 Task: Create a due date automation trigger when advanced on, the moment a card is due add fields without custom field "Resume" set to a number greater or equal to 1 and greater or equal to 10.
Action: Mouse moved to (1205, 357)
Screenshot: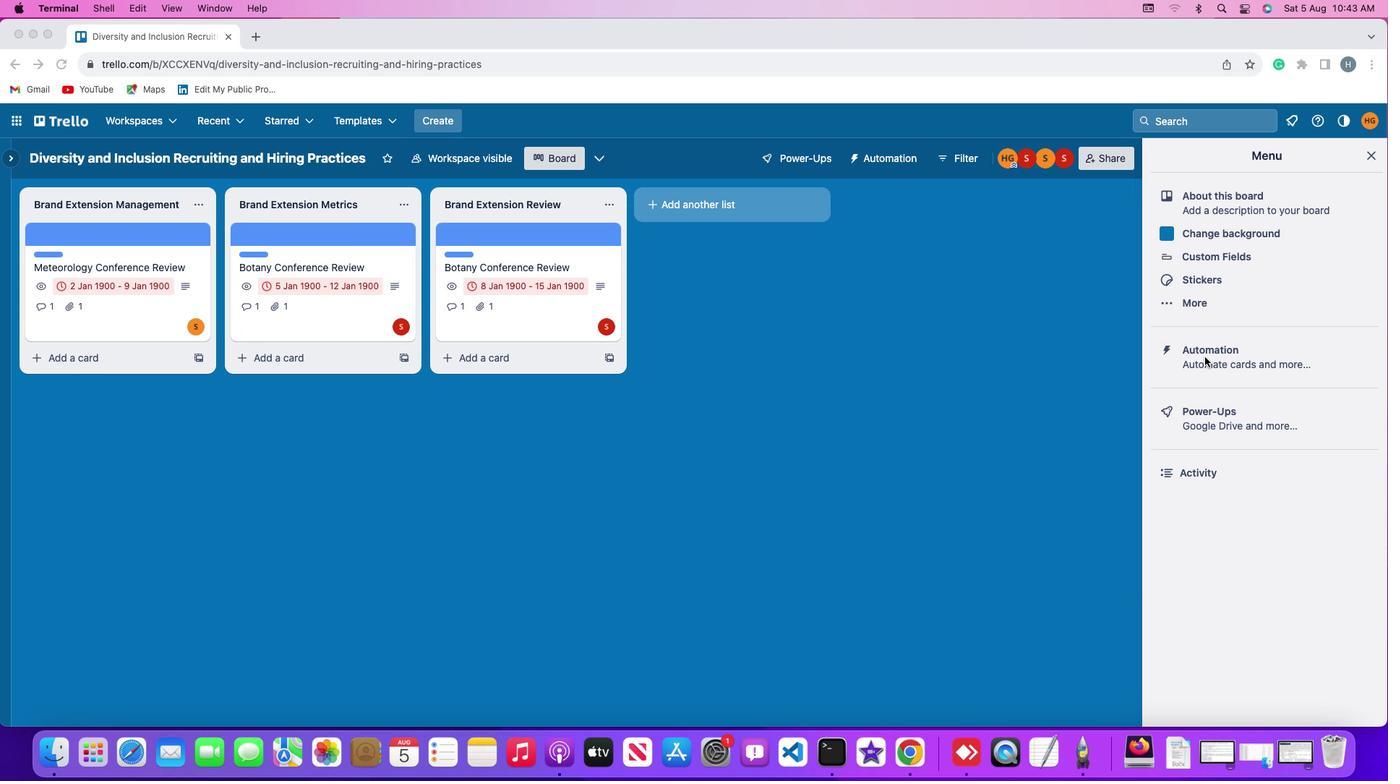 
Action: Mouse pressed left at (1205, 357)
Screenshot: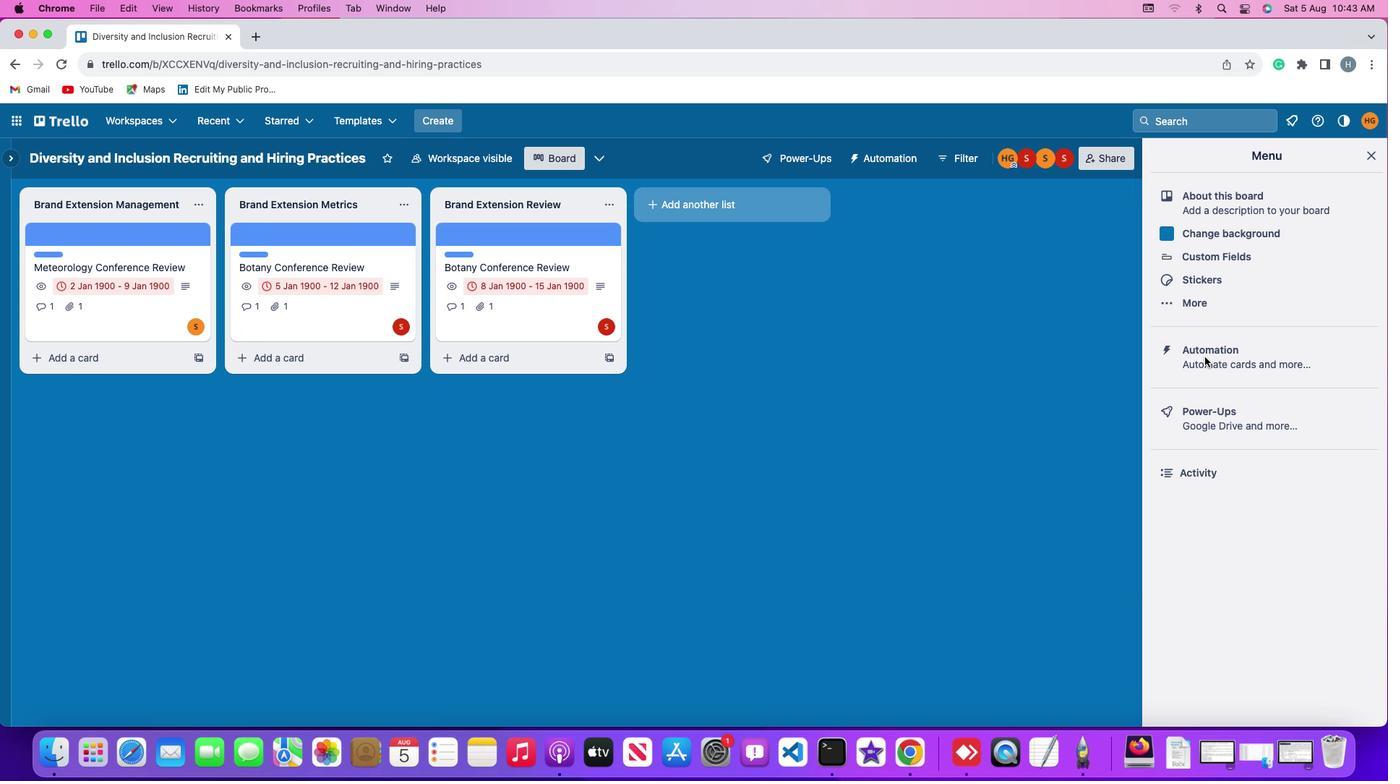 
Action: Mouse pressed left at (1205, 357)
Screenshot: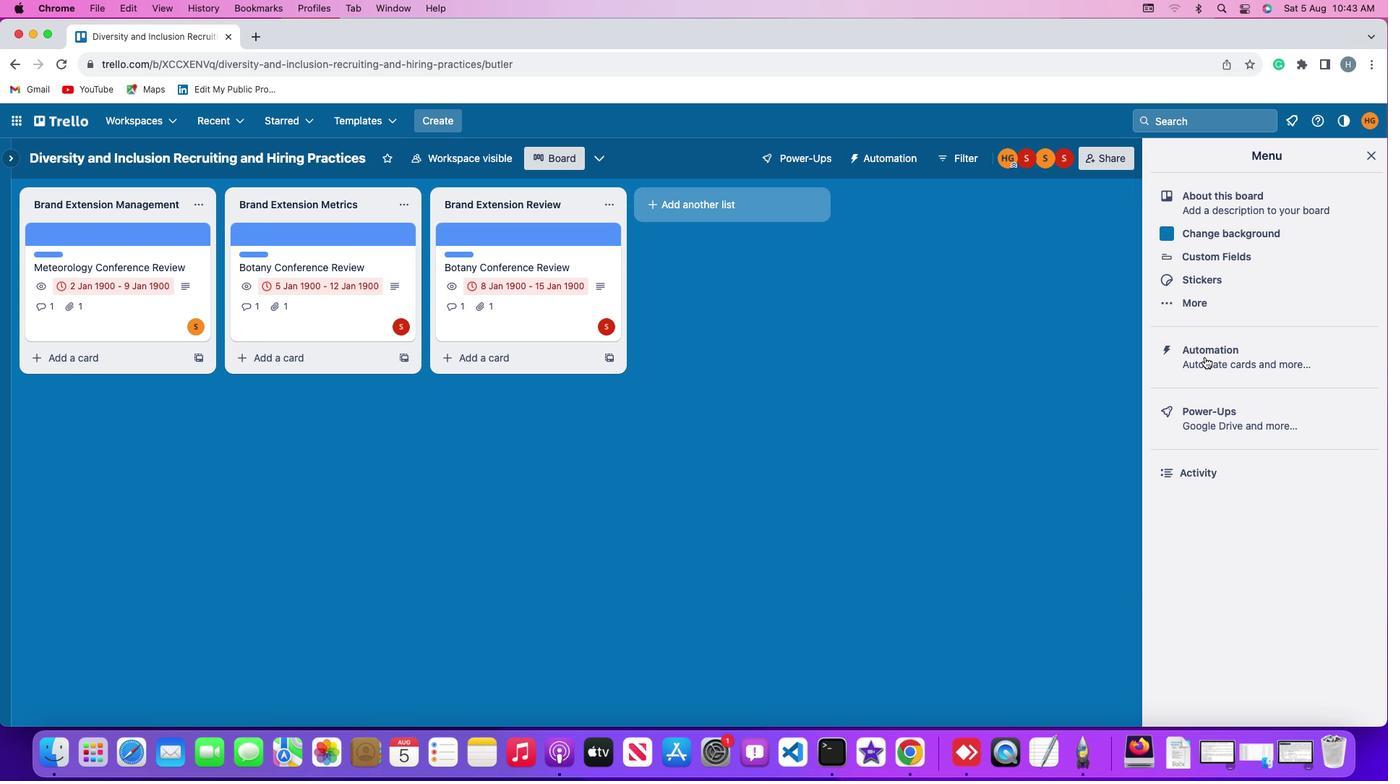 
Action: Mouse moved to (91, 341)
Screenshot: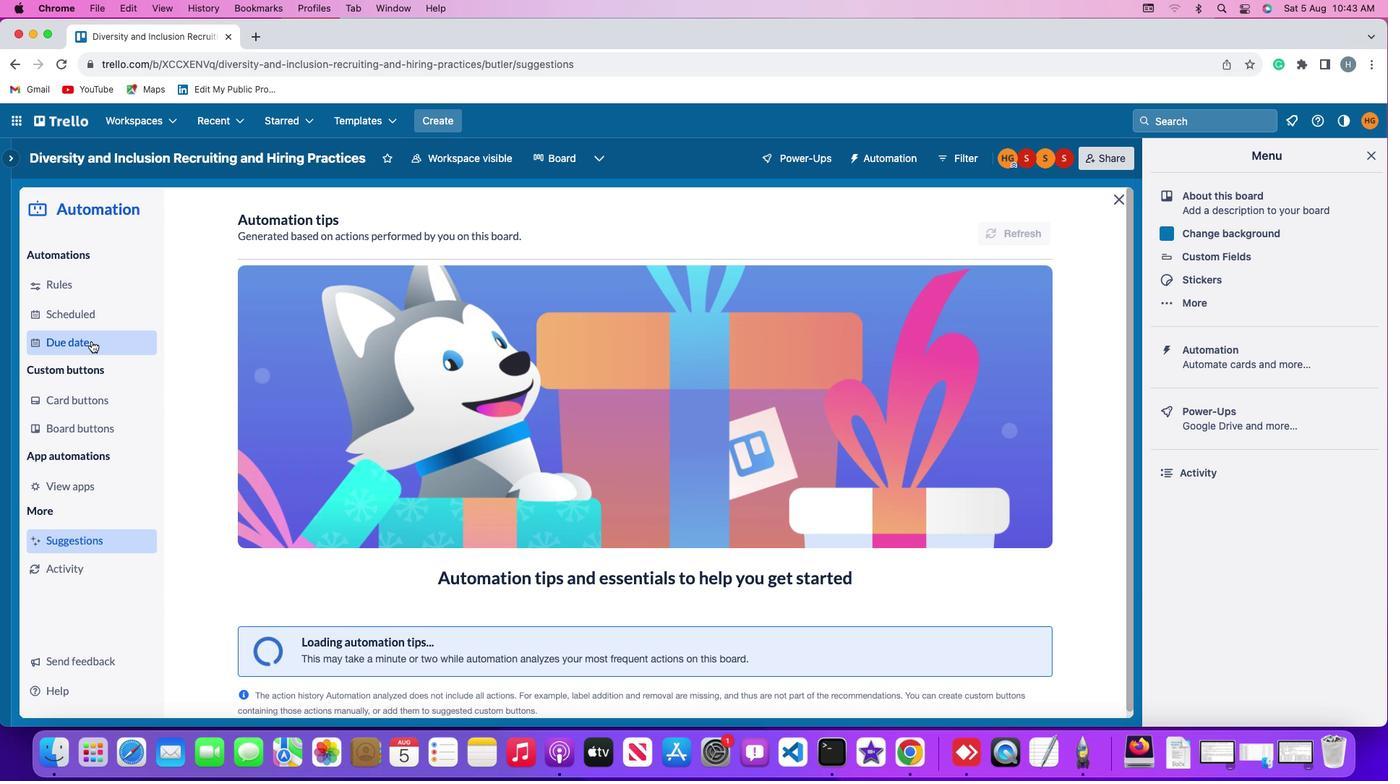 
Action: Mouse pressed left at (91, 341)
Screenshot: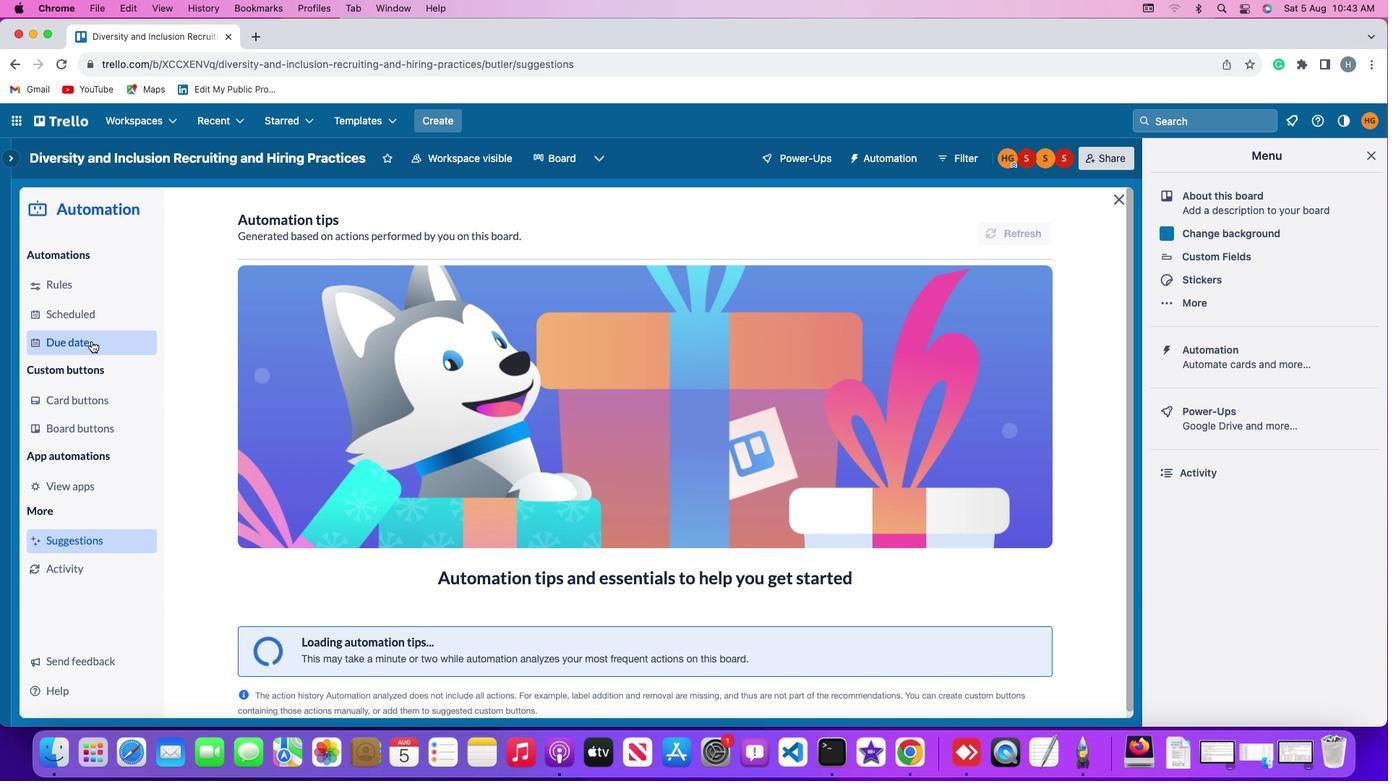 
Action: Mouse moved to (959, 222)
Screenshot: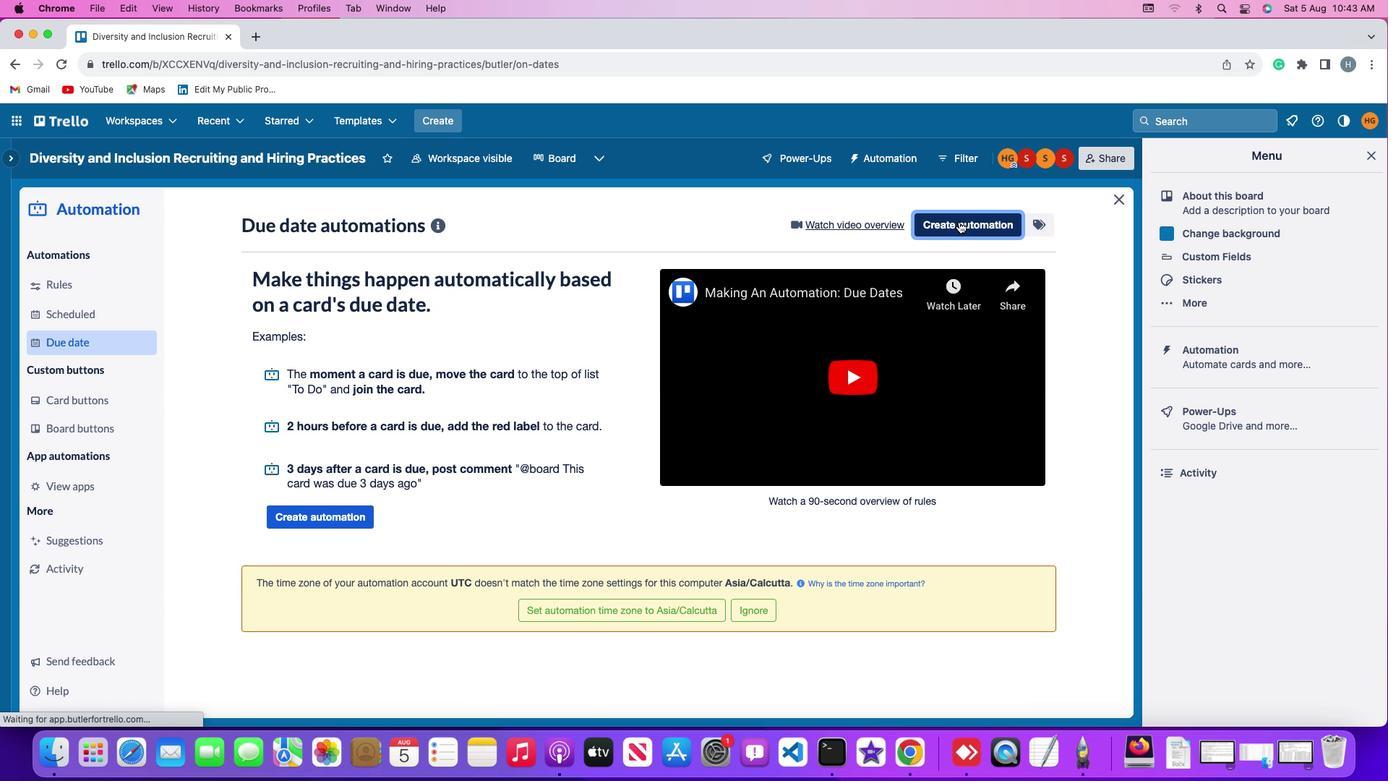 
Action: Mouse pressed left at (959, 222)
Screenshot: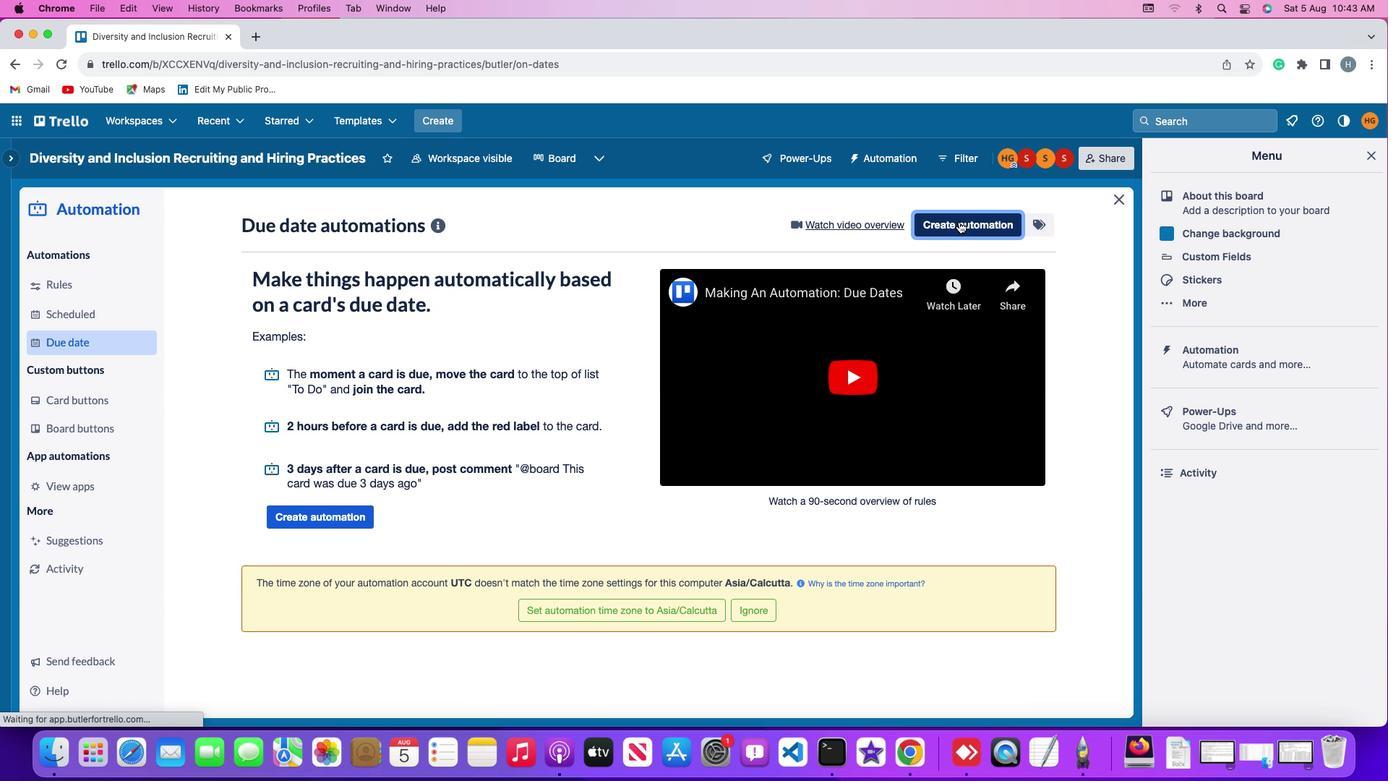 
Action: Mouse moved to (658, 361)
Screenshot: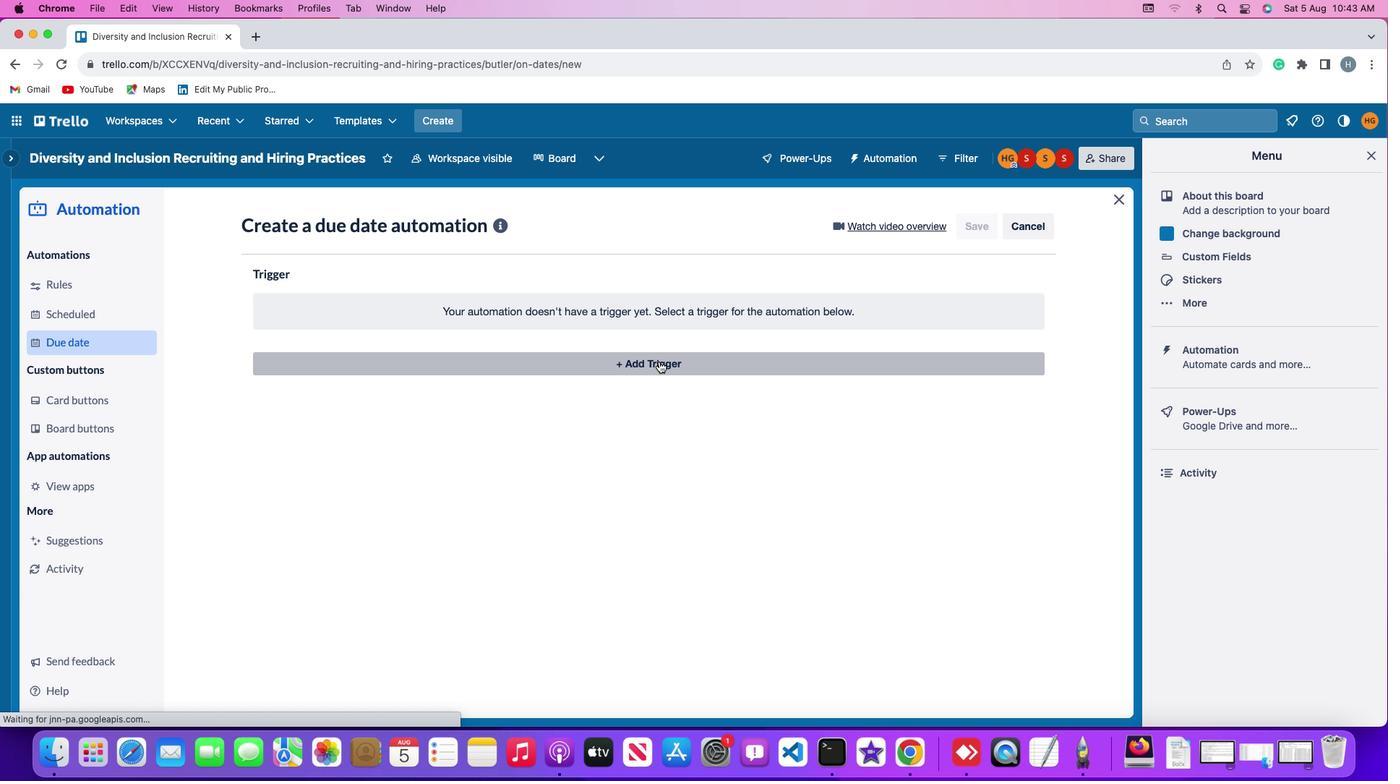 
Action: Mouse pressed left at (658, 361)
Screenshot: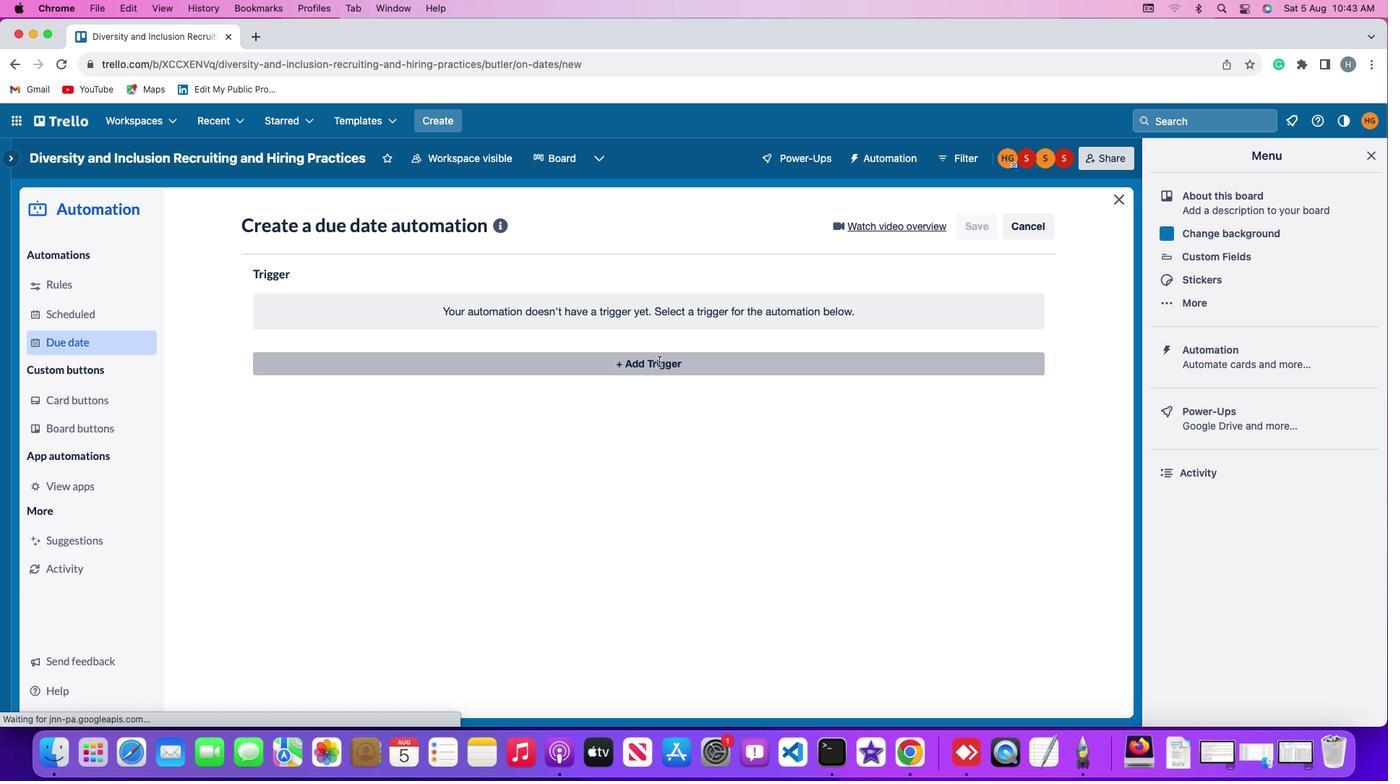 
Action: Mouse moved to (384, 536)
Screenshot: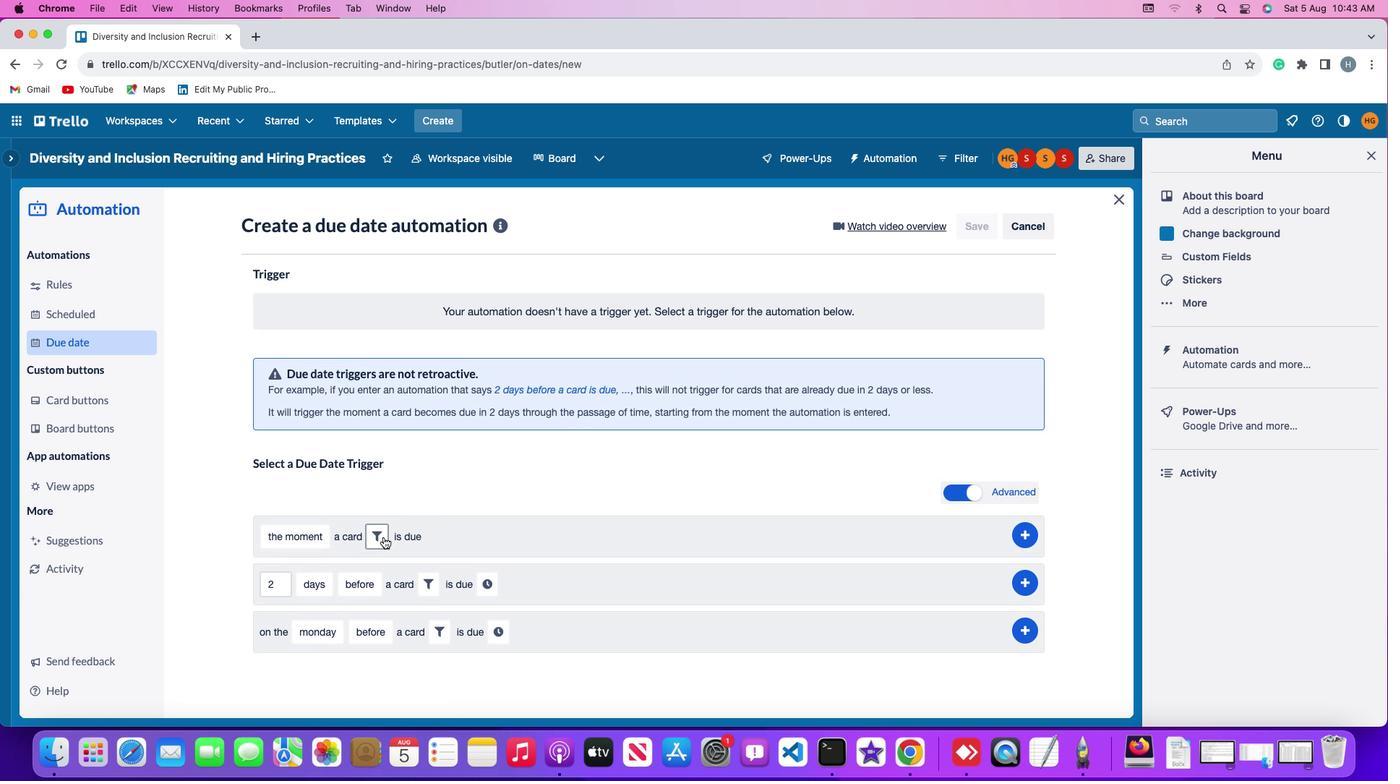 
Action: Mouse pressed left at (384, 536)
Screenshot: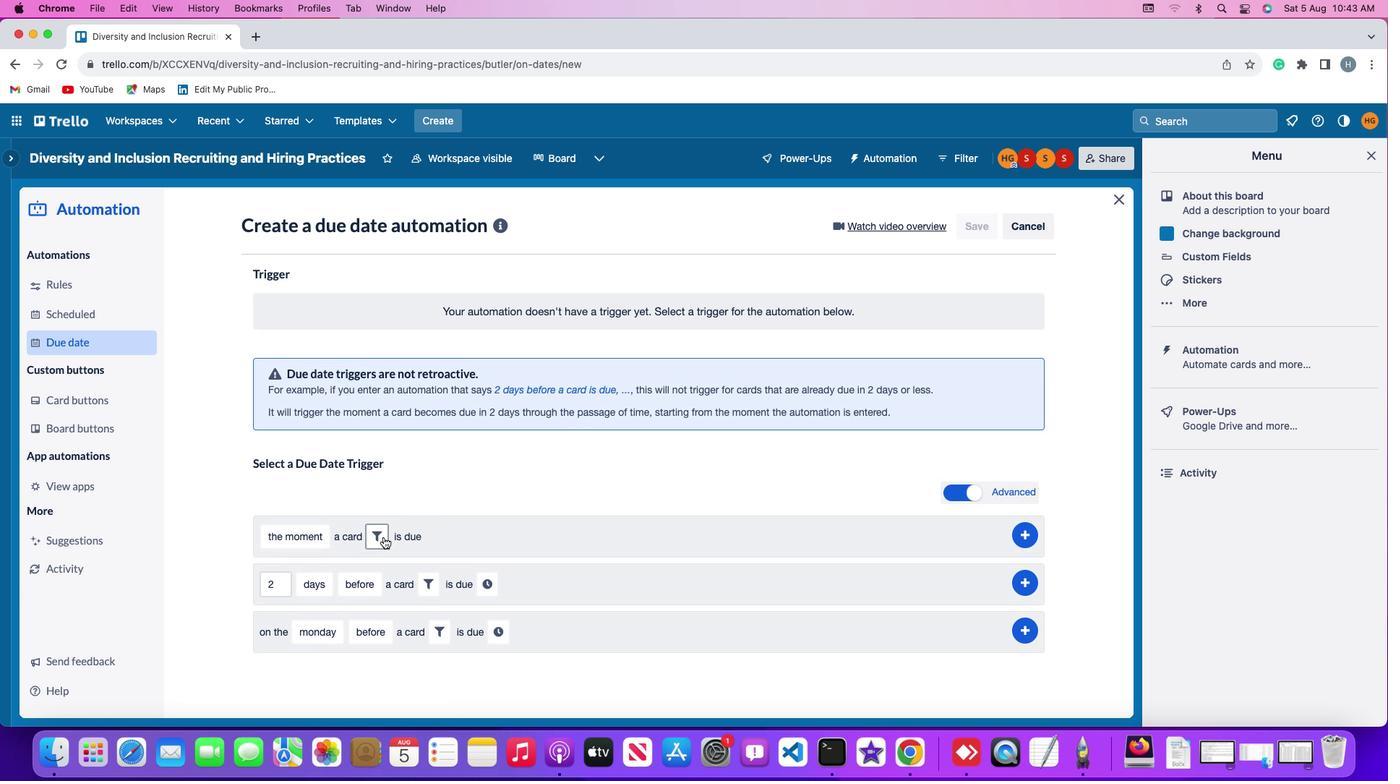 
Action: Mouse moved to (603, 581)
Screenshot: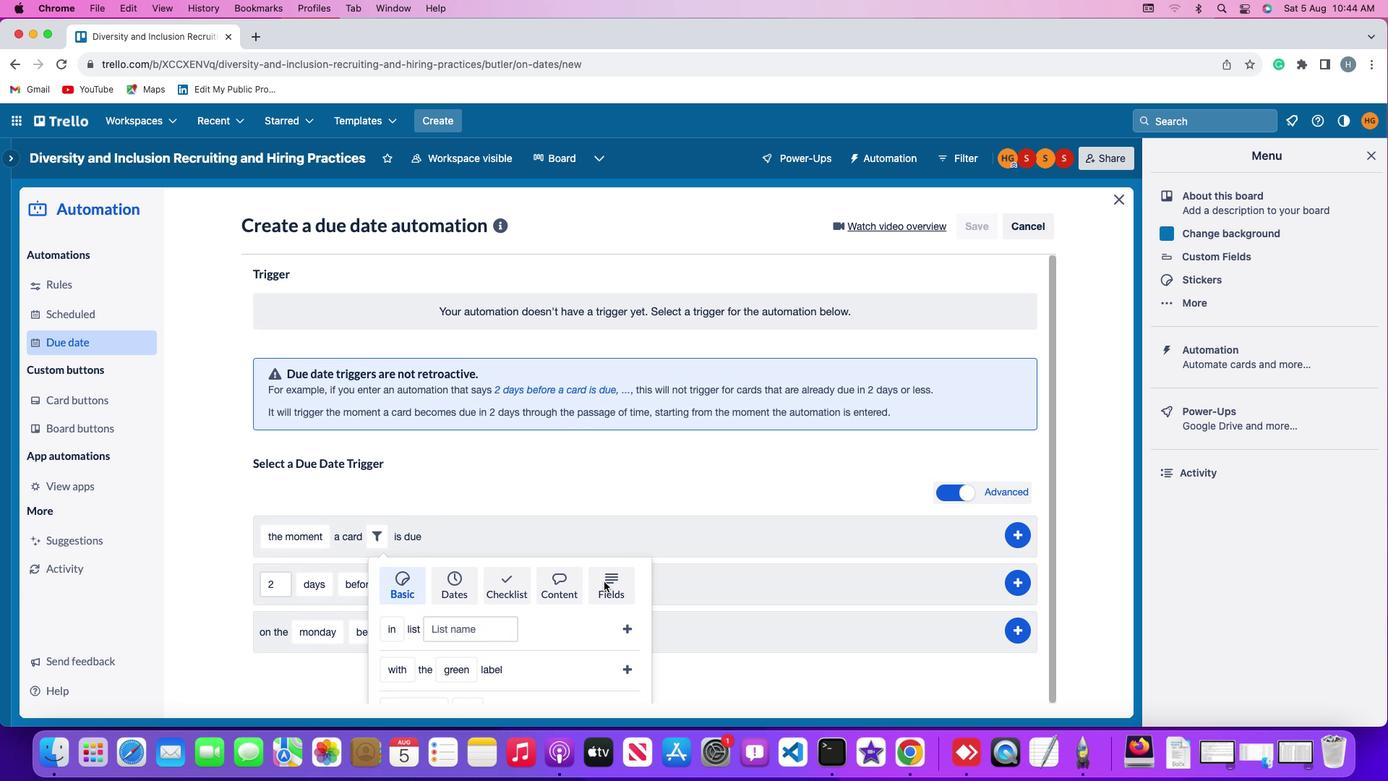 
Action: Mouse pressed left at (603, 581)
Screenshot: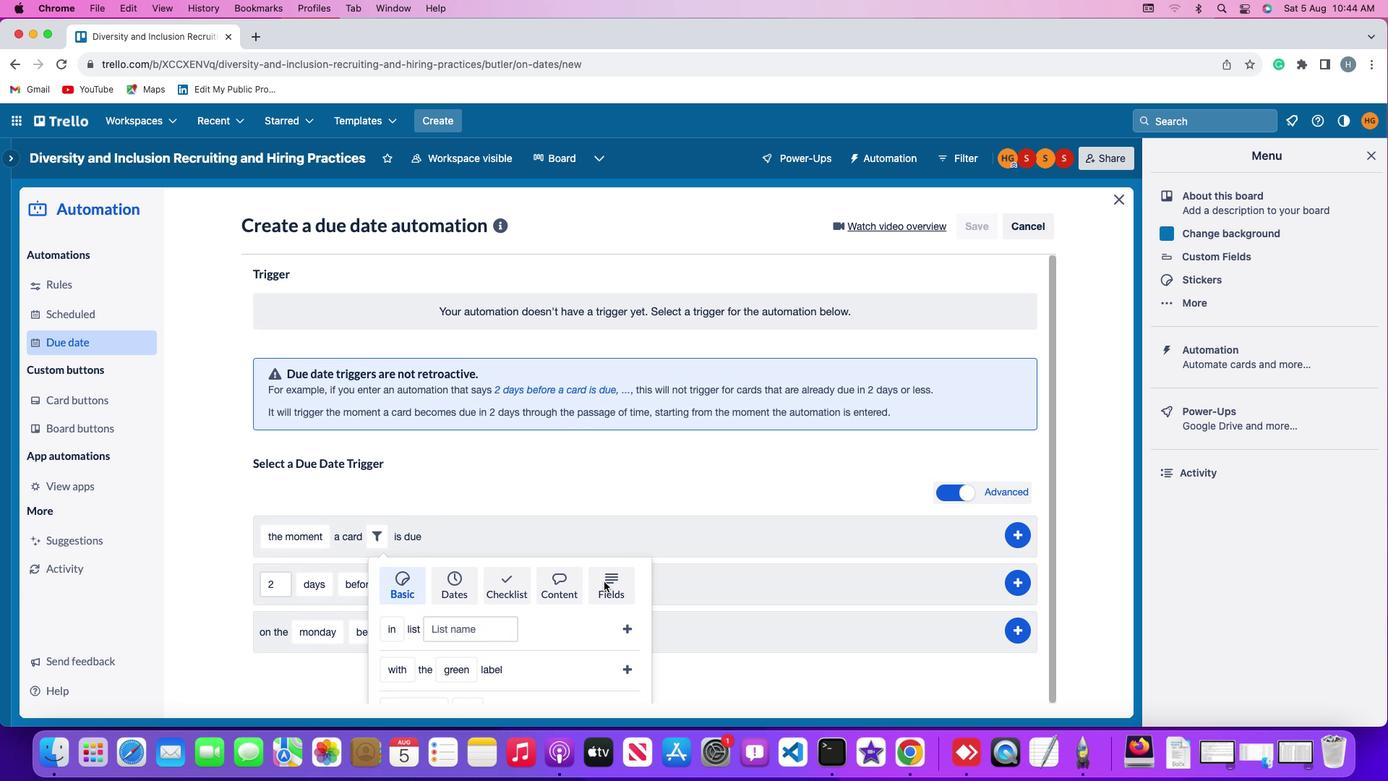 
Action: Mouse moved to (603, 581)
Screenshot: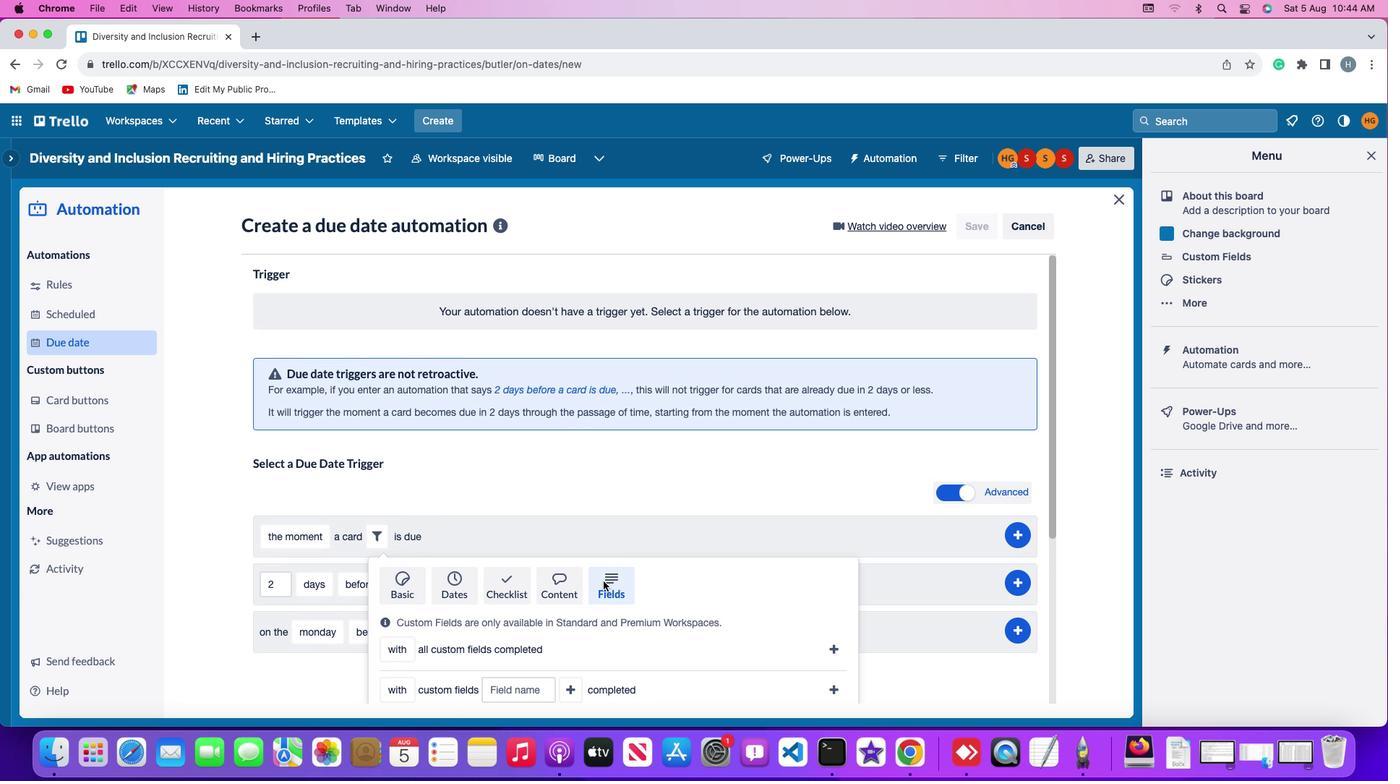 
Action: Mouse scrolled (603, 581) with delta (0, 0)
Screenshot: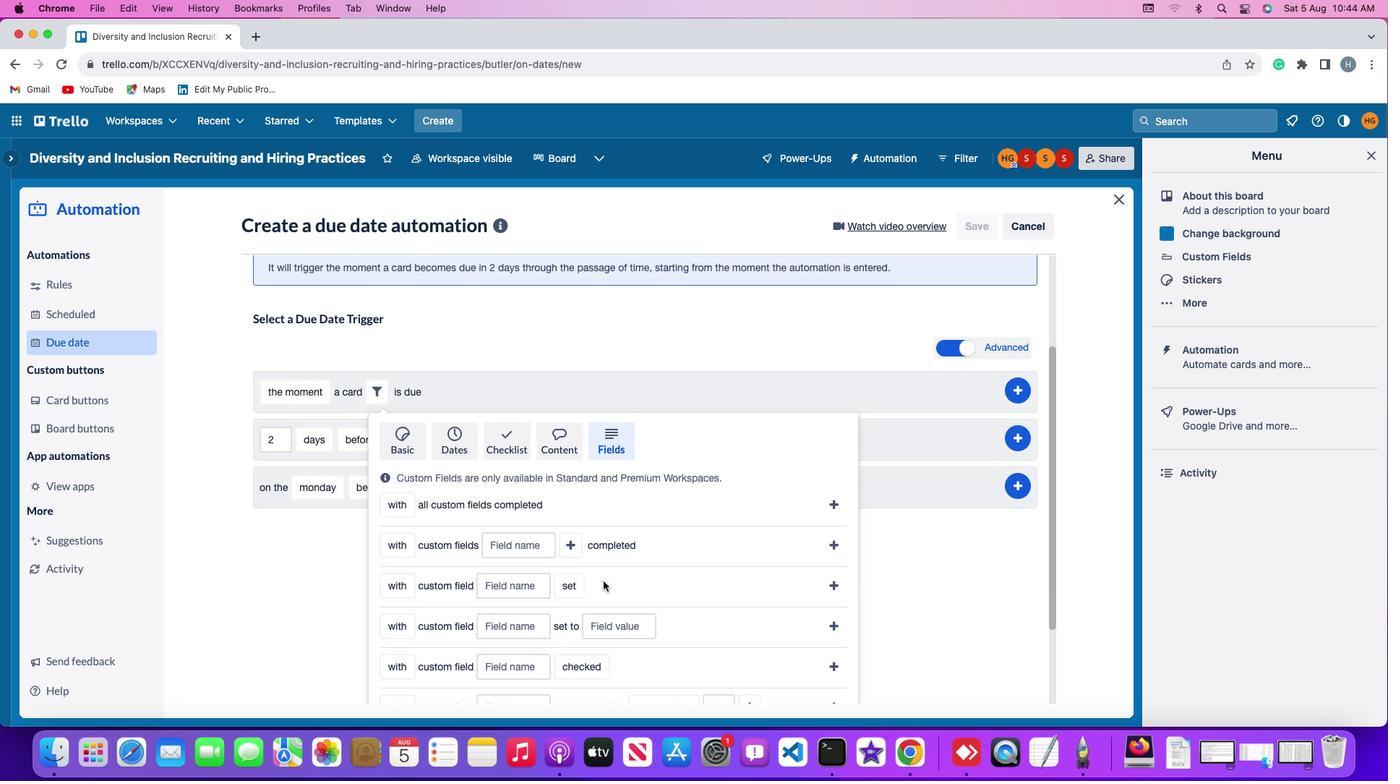 
Action: Mouse scrolled (603, 581) with delta (0, 0)
Screenshot: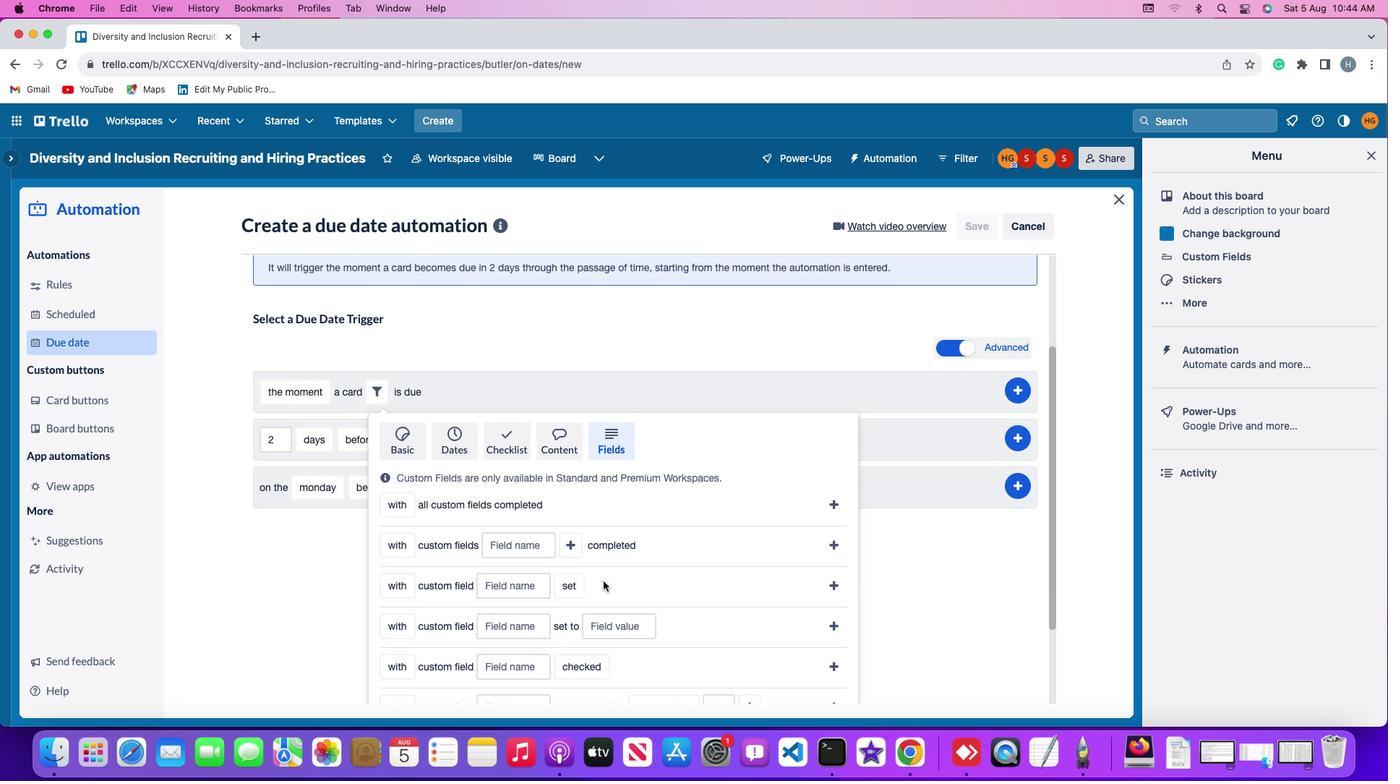 
Action: Mouse scrolled (603, 581) with delta (0, -2)
Screenshot: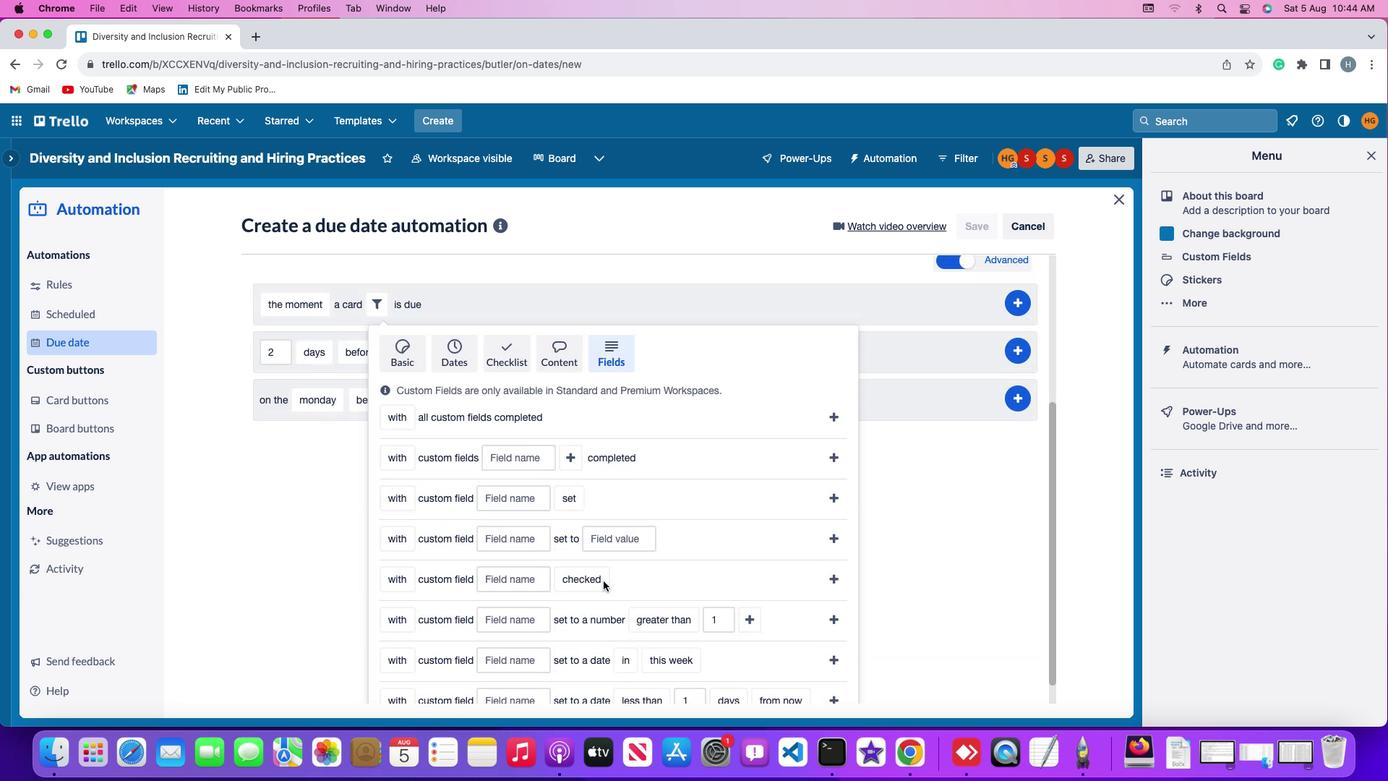 
Action: Mouse scrolled (603, 581) with delta (0, -3)
Screenshot: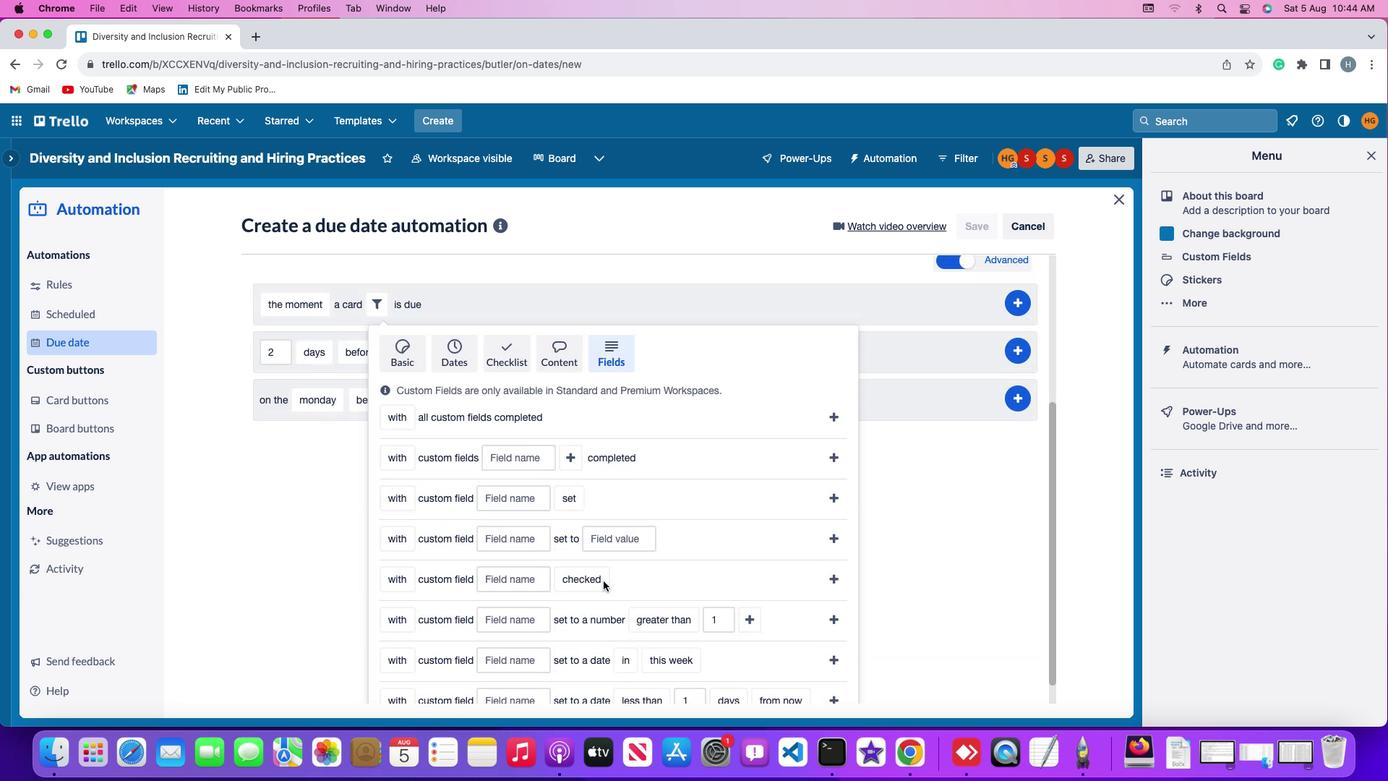 
Action: Mouse scrolled (603, 581) with delta (0, -4)
Screenshot: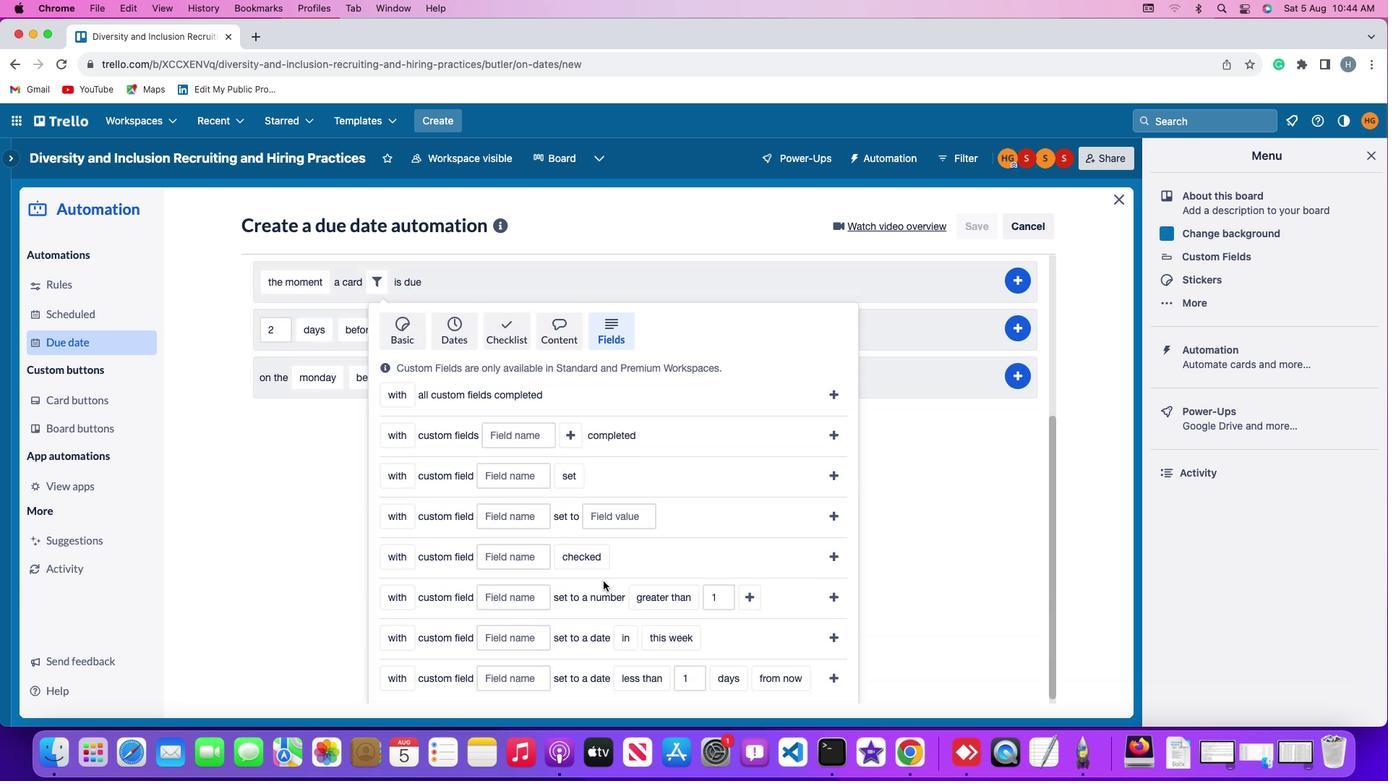 
Action: Mouse scrolled (603, 581) with delta (0, 0)
Screenshot: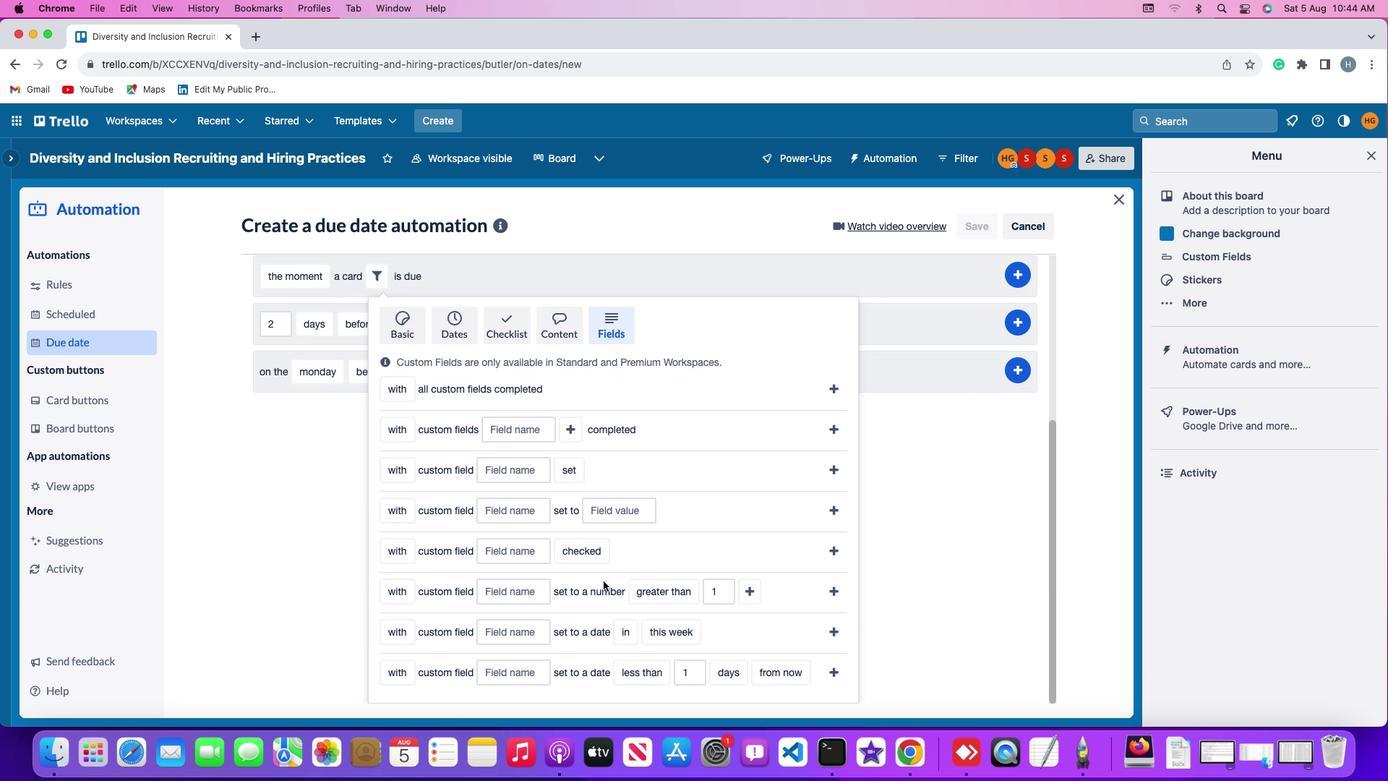 
Action: Mouse scrolled (603, 581) with delta (0, 0)
Screenshot: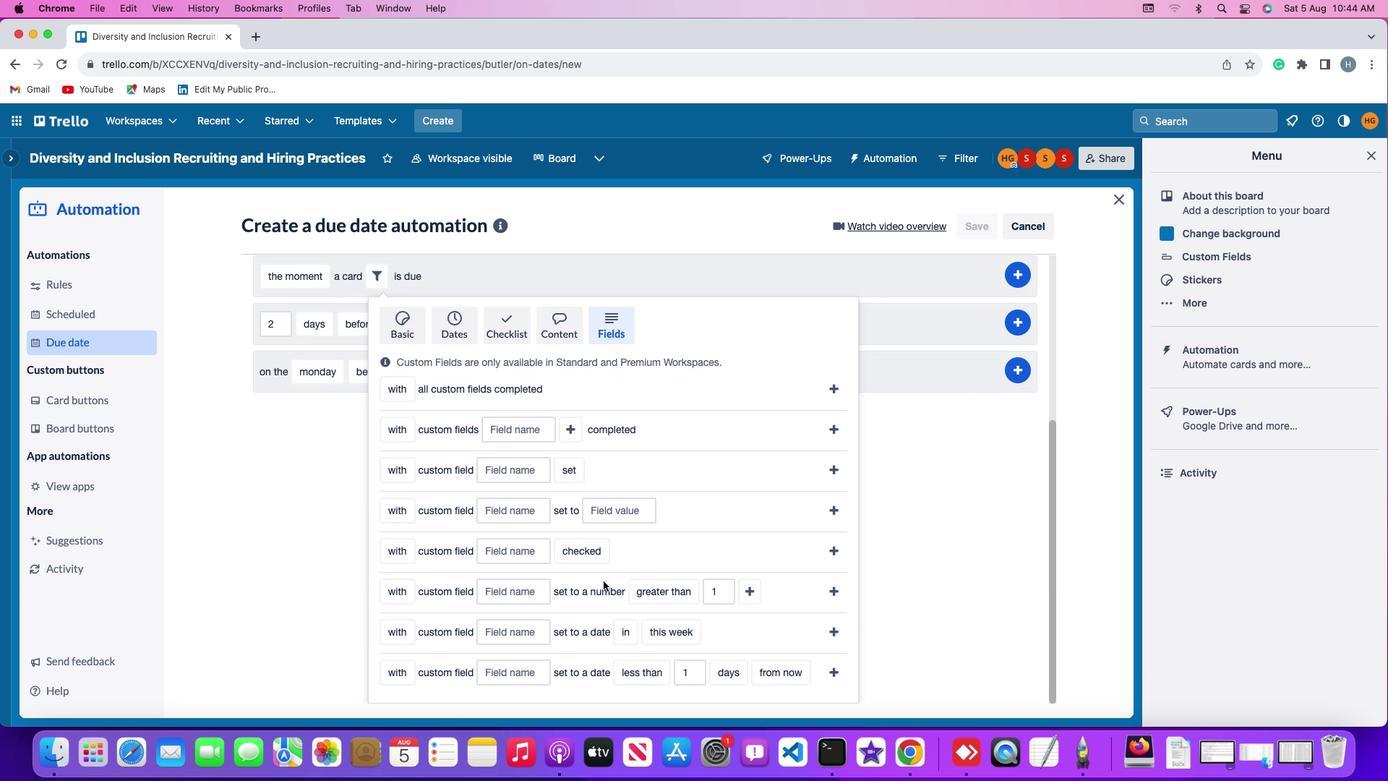 
Action: Mouse scrolled (603, 581) with delta (0, -2)
Screenshot: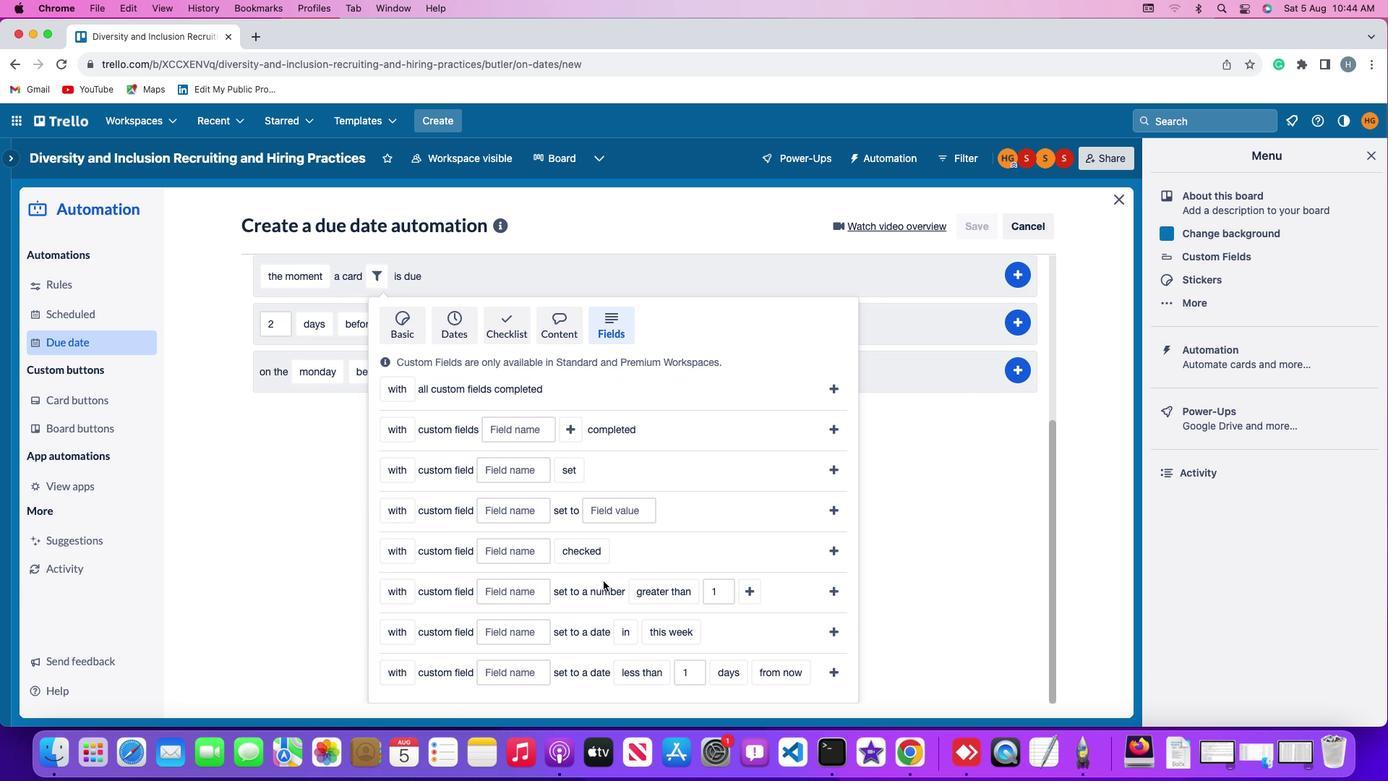 
Action: Mouse scrolled (603, 581) with delta (0, -3)
Screenshot: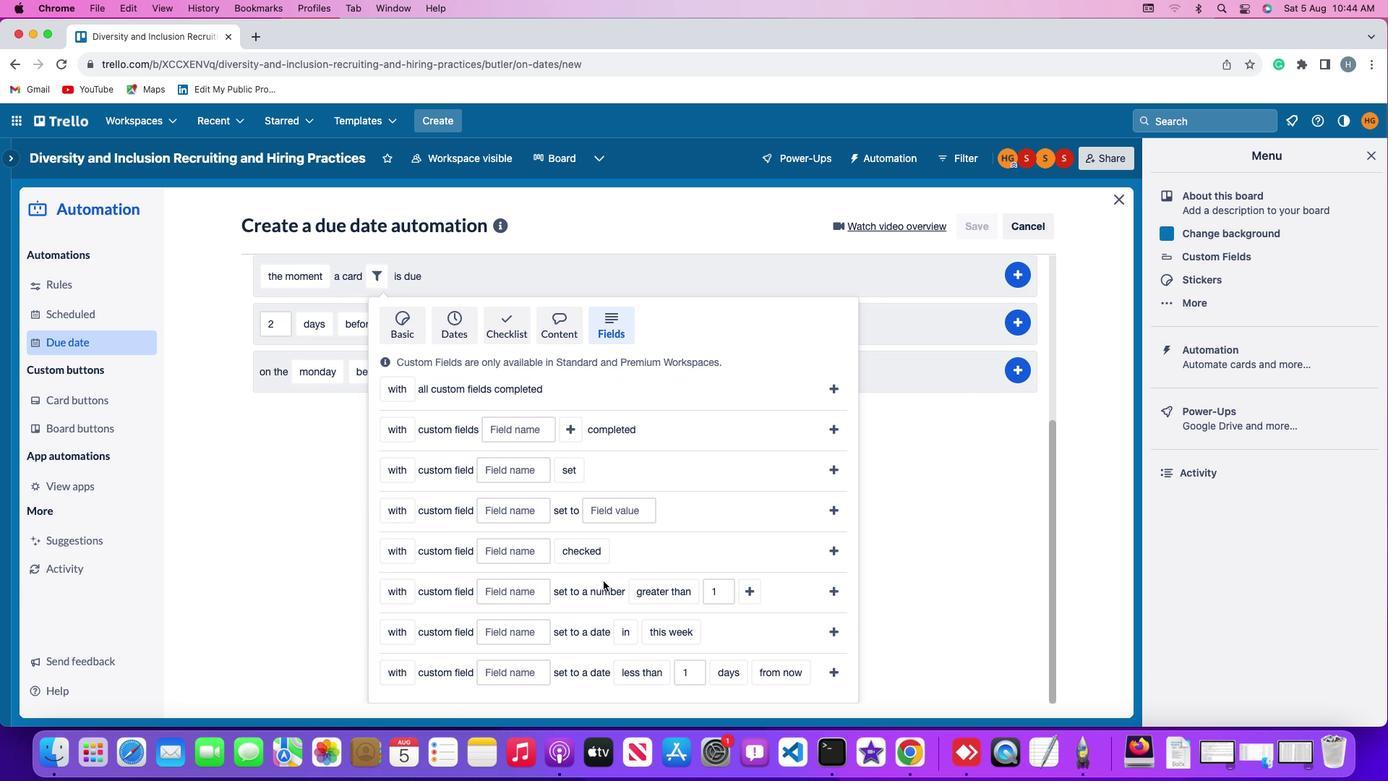 
Action: Mouse moved to (402, 590)
Screenshot: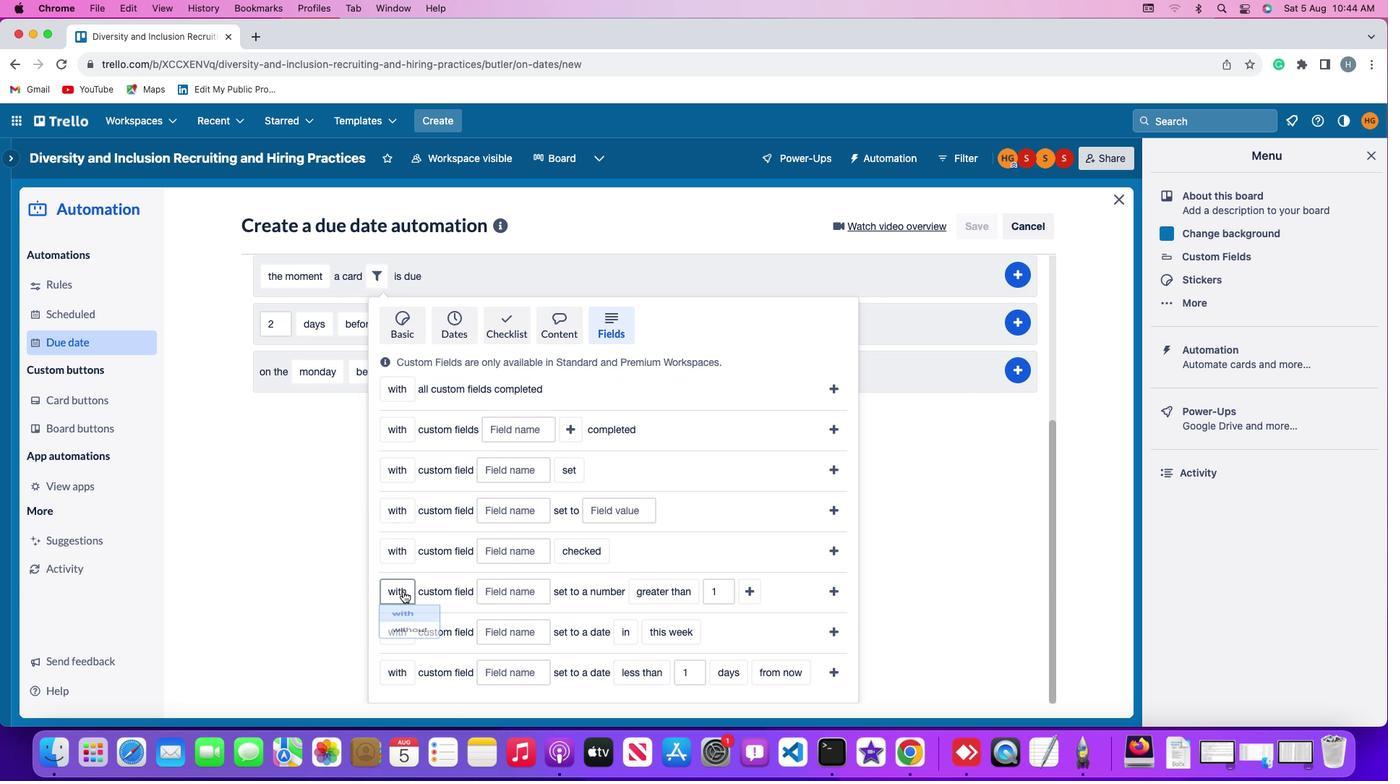 
Action: Mouse pressed left at (402, 590)
Screenshot: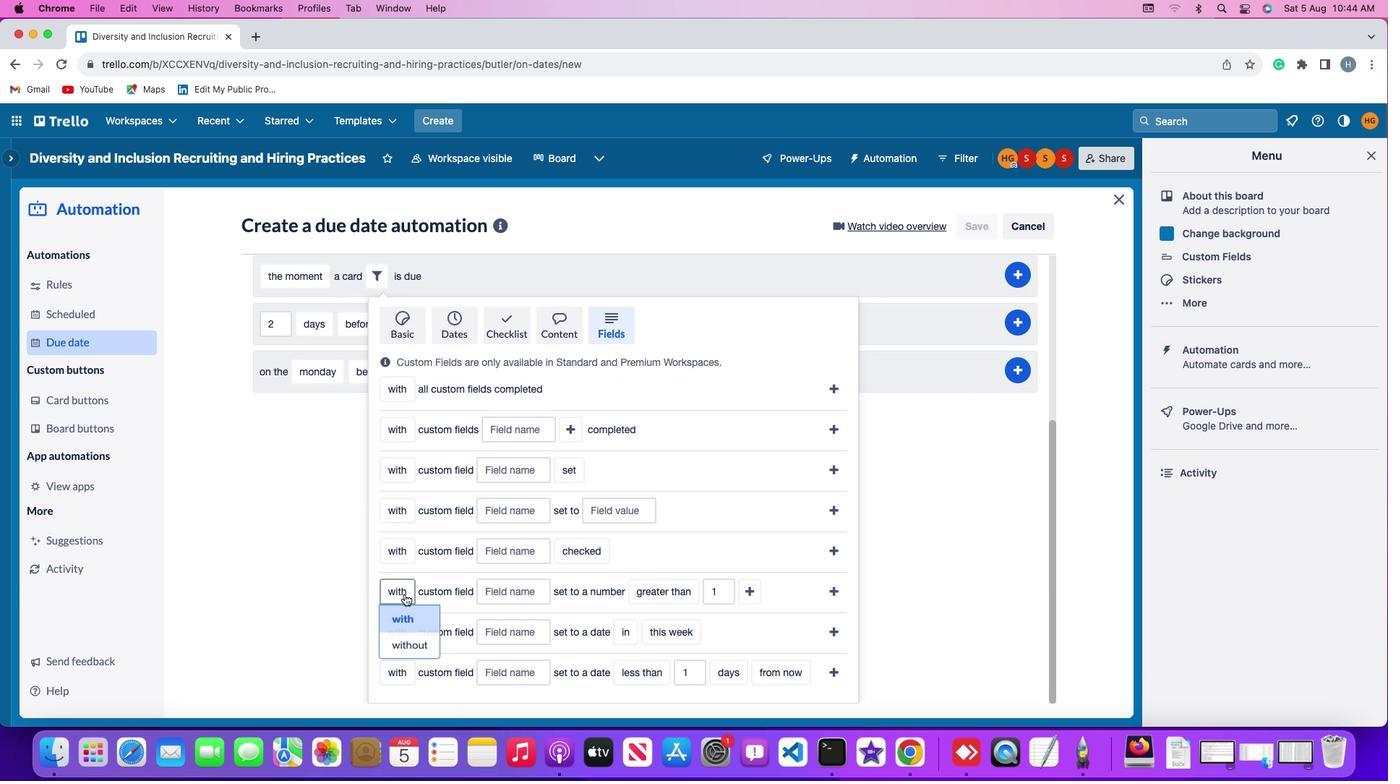 
Action: Mouse moved to (410, 647)
Screenshot: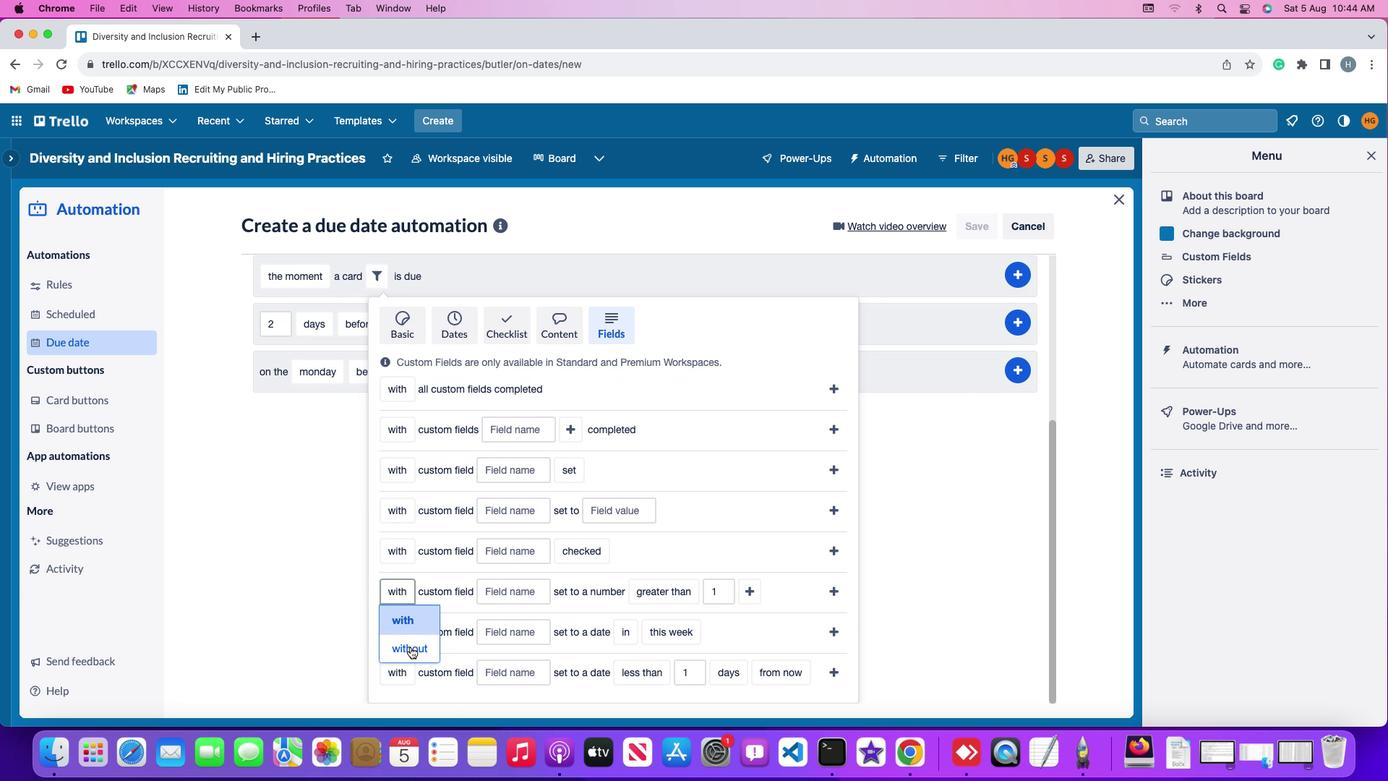 
Action: Mouse pressed left at (410, 647)
Screenshot: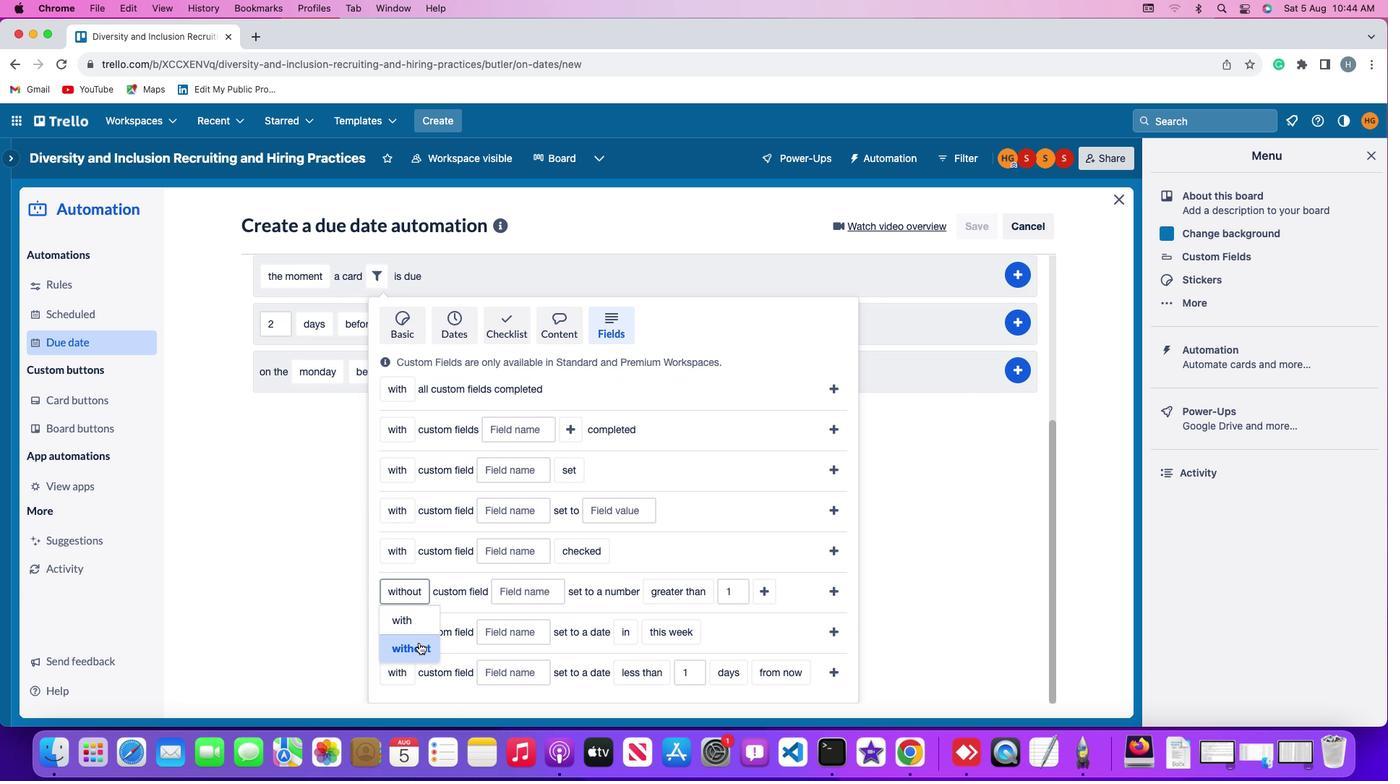 
Action: Mouse moved to (519, 595)
Screenshot: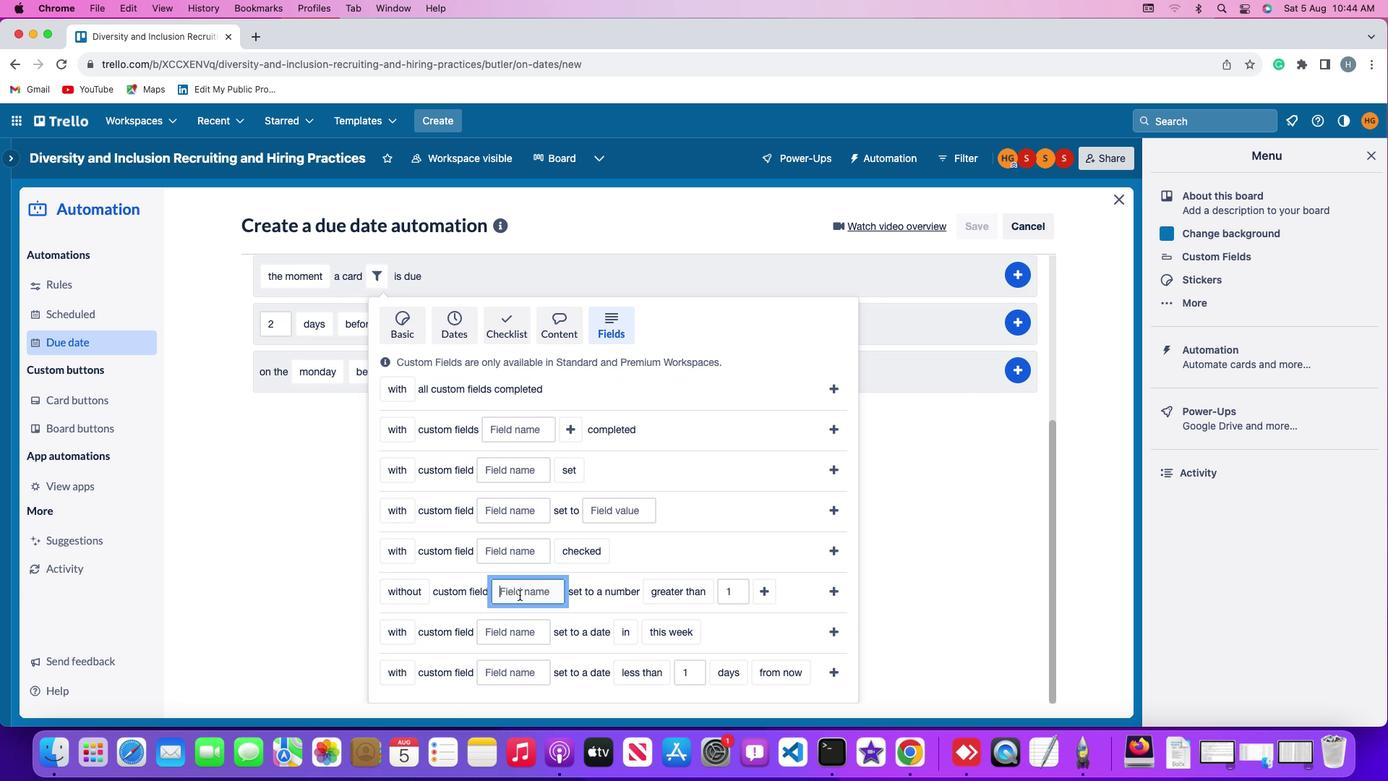 
Action: Mouse pressed left at (519, 595)
Screenshot: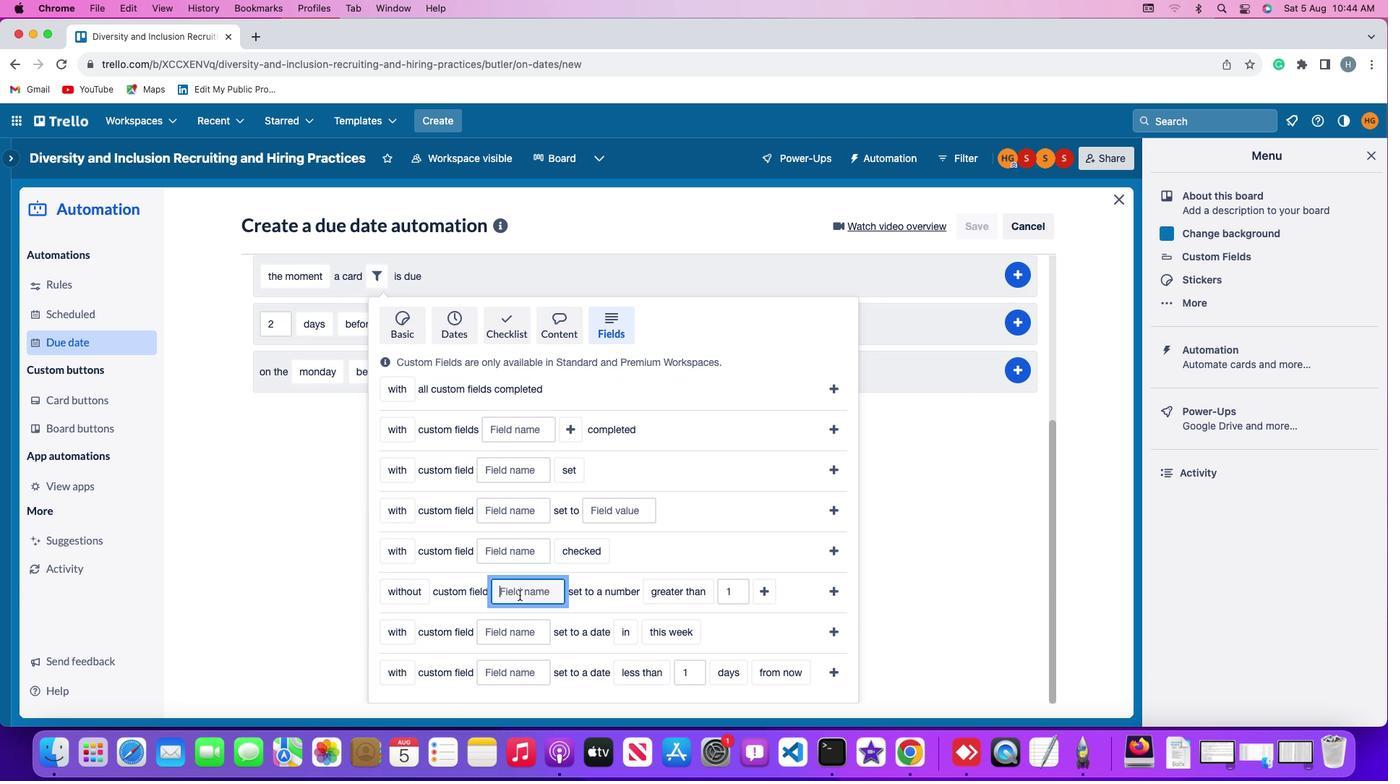 
Action: Mouse moved to (520, 594)
Screenshot: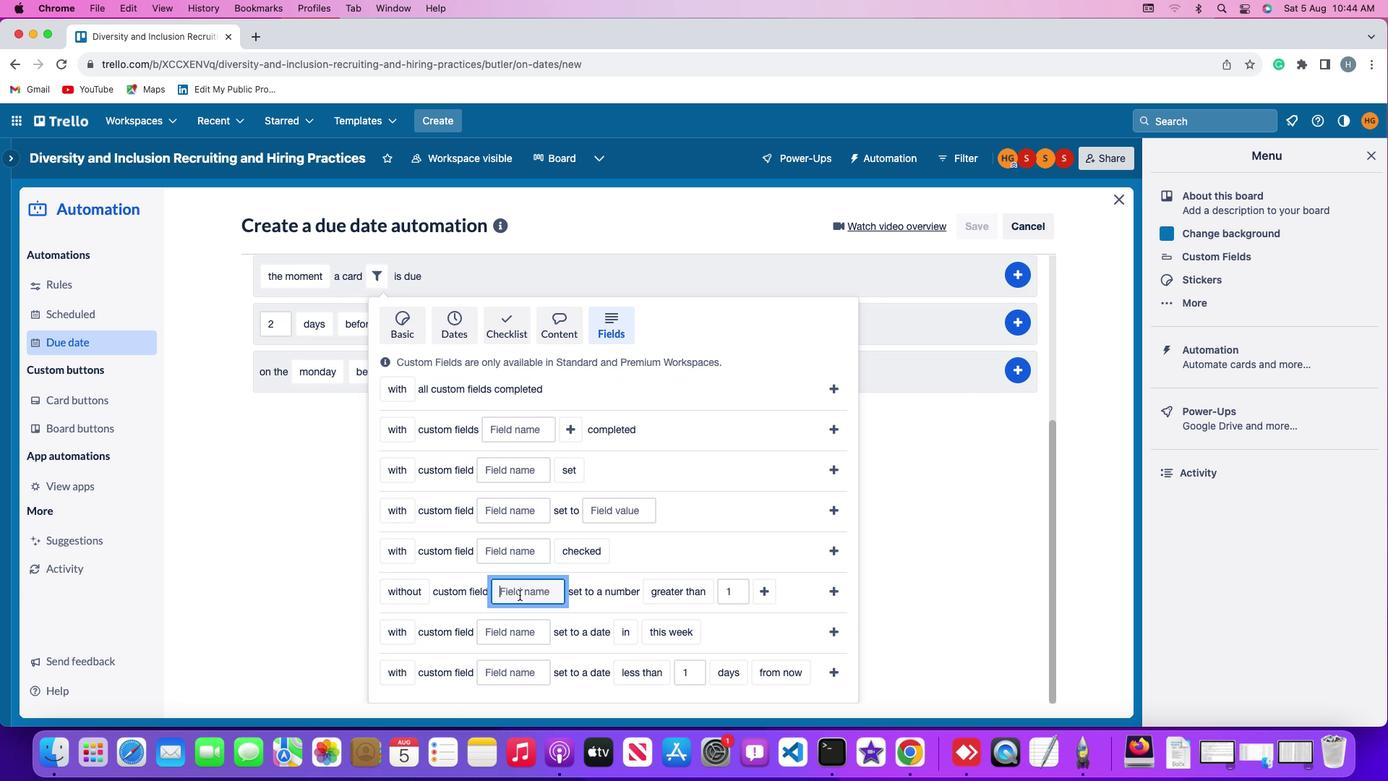 
Action: Key pressed Key.shift'R''e''s''u''m''e'
Screenshot: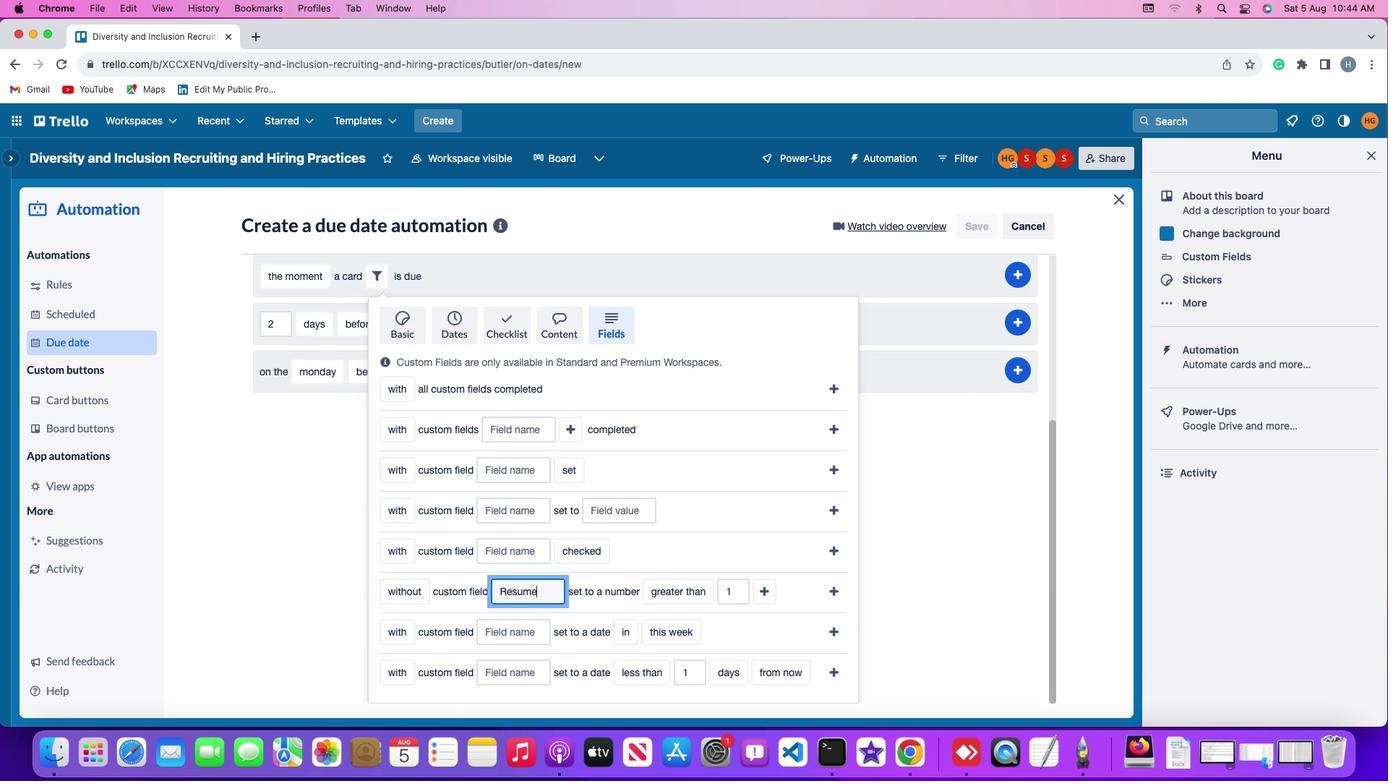 
Action: Mouse moved to (659, 592)
Screenshot: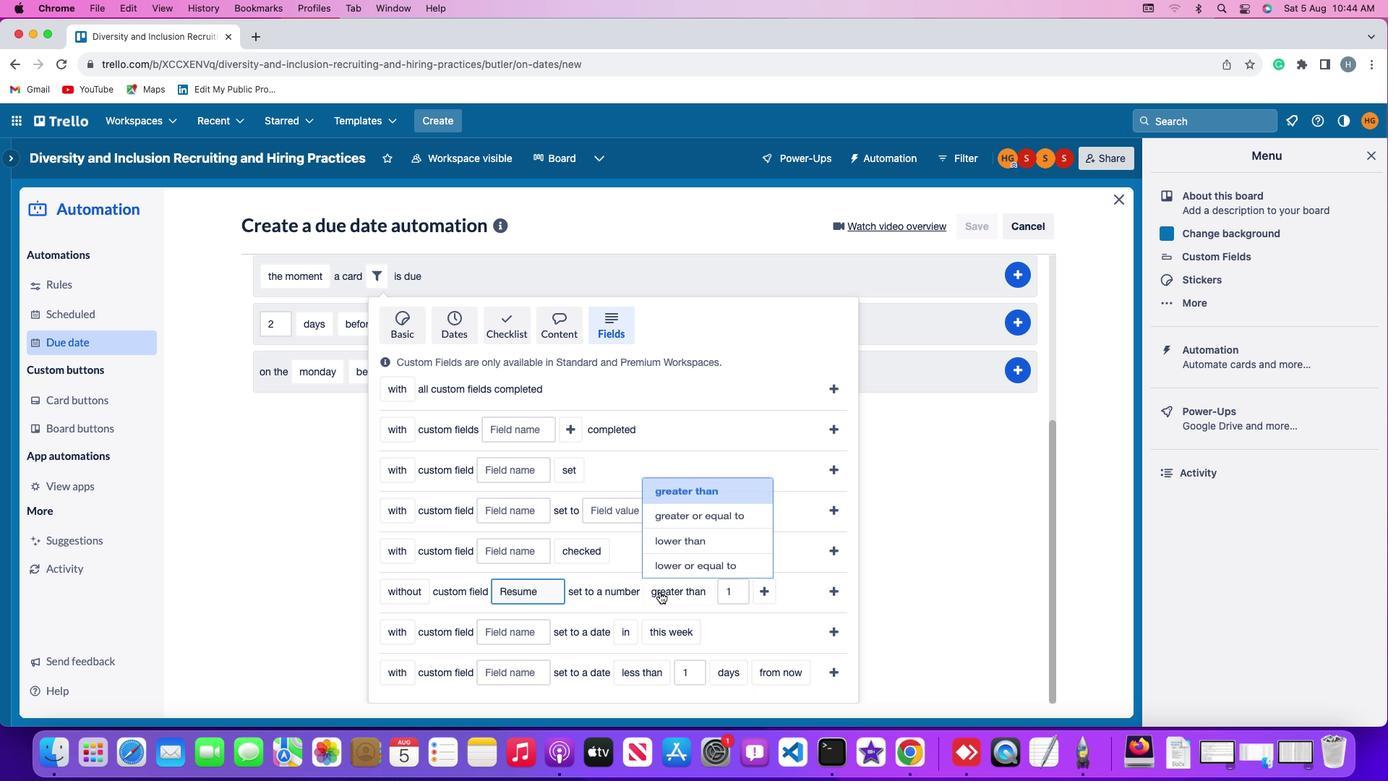 
Action: Mouse pressed left at (659, 592)
Screenshot: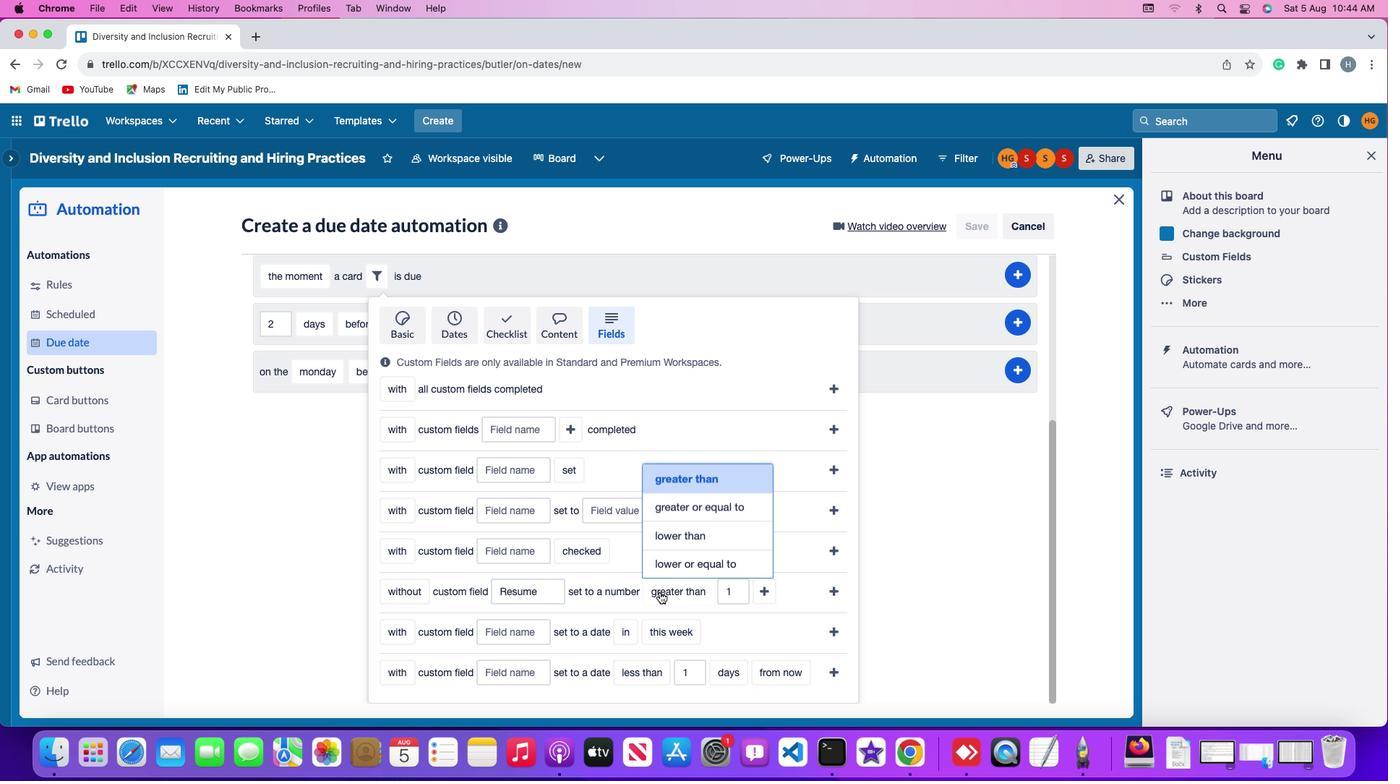 
Action: Mouse moved to (722, 507)
Screenshot: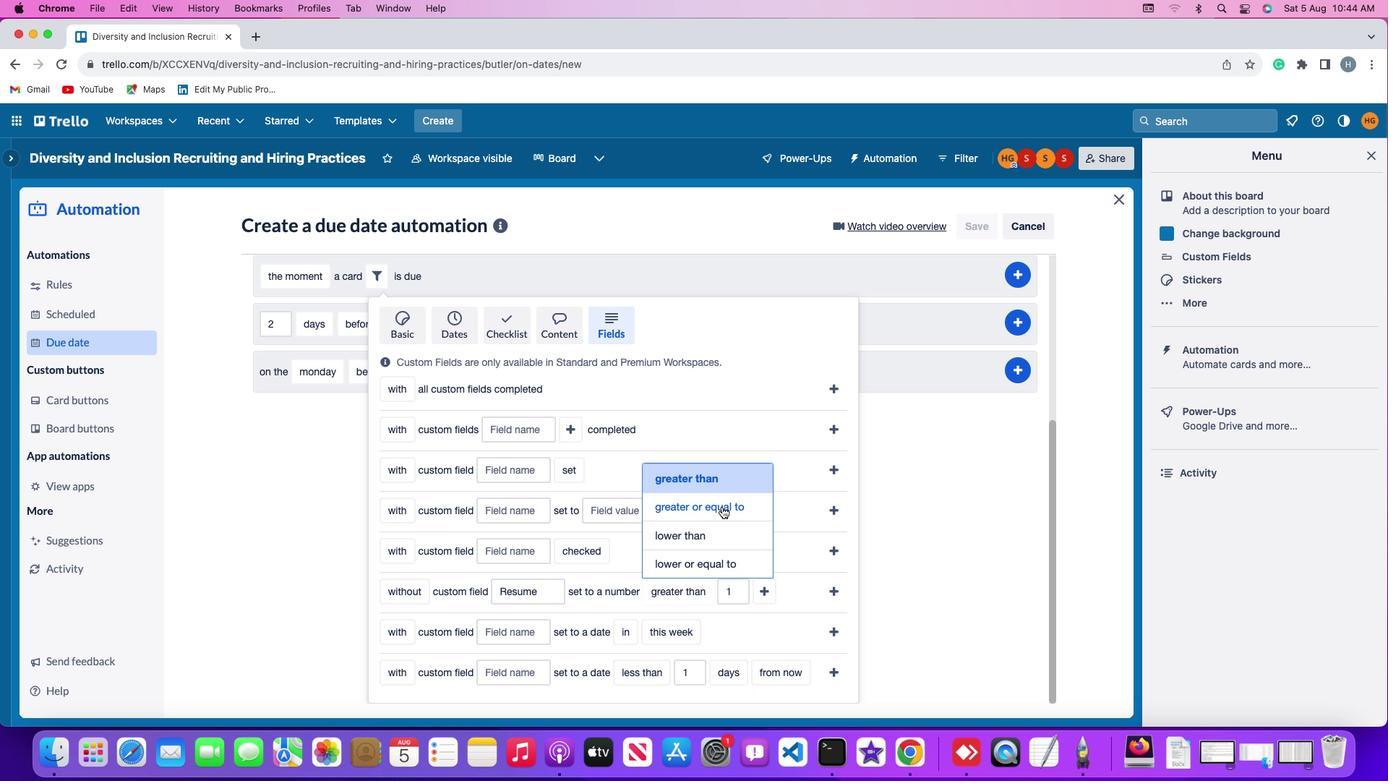 
Action: Mouse pressed left at (722, 507)
Screenshot: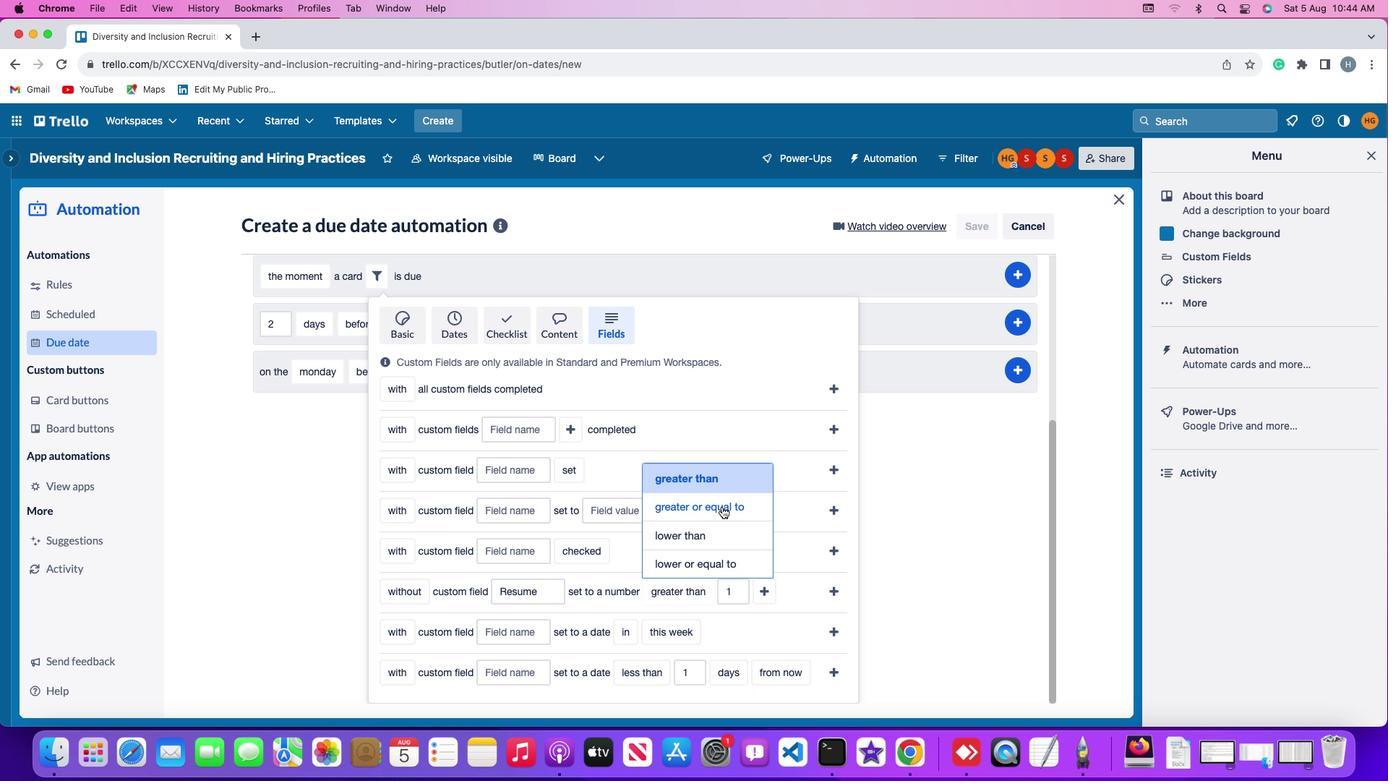 
Action: Mouse moved to (771, 591)
Screenshot: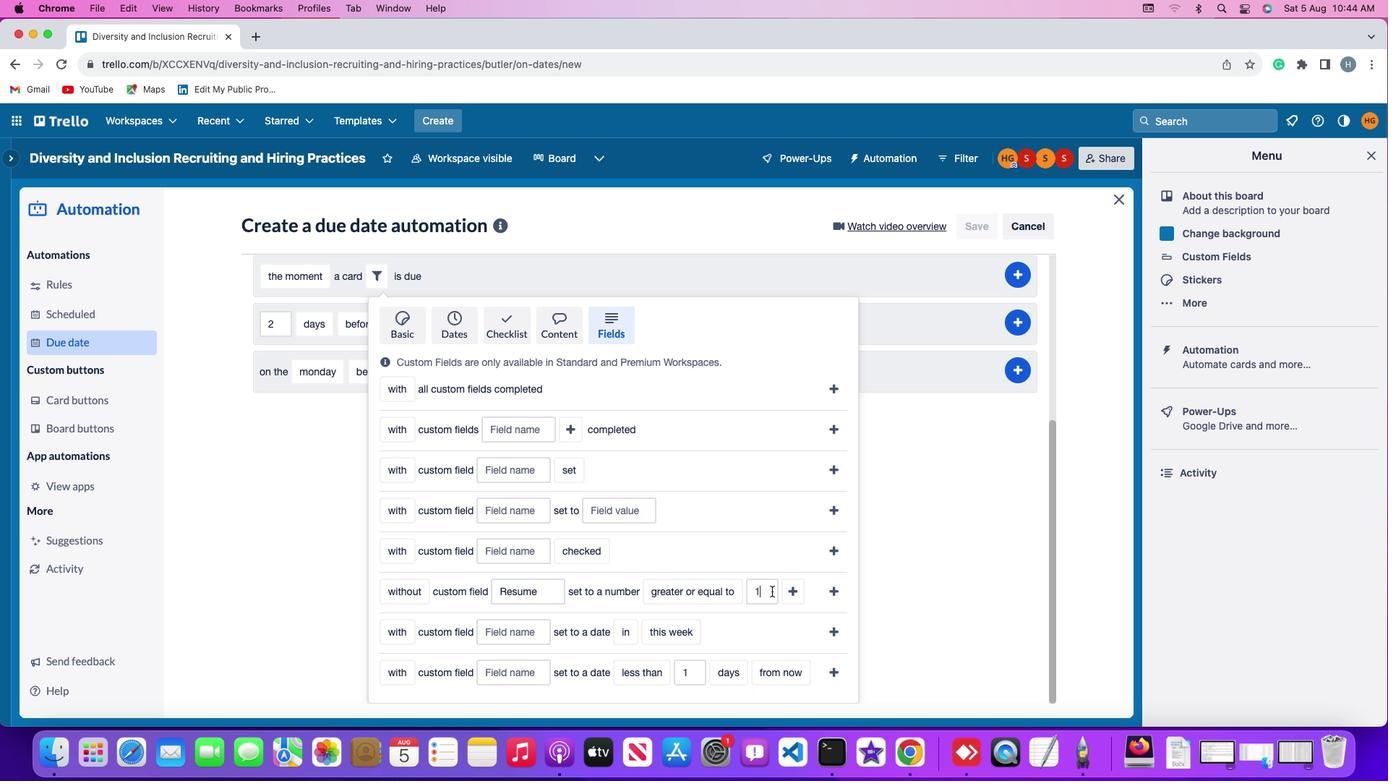 
Action: Mouse pressed left at (771, 591)
Screenshot: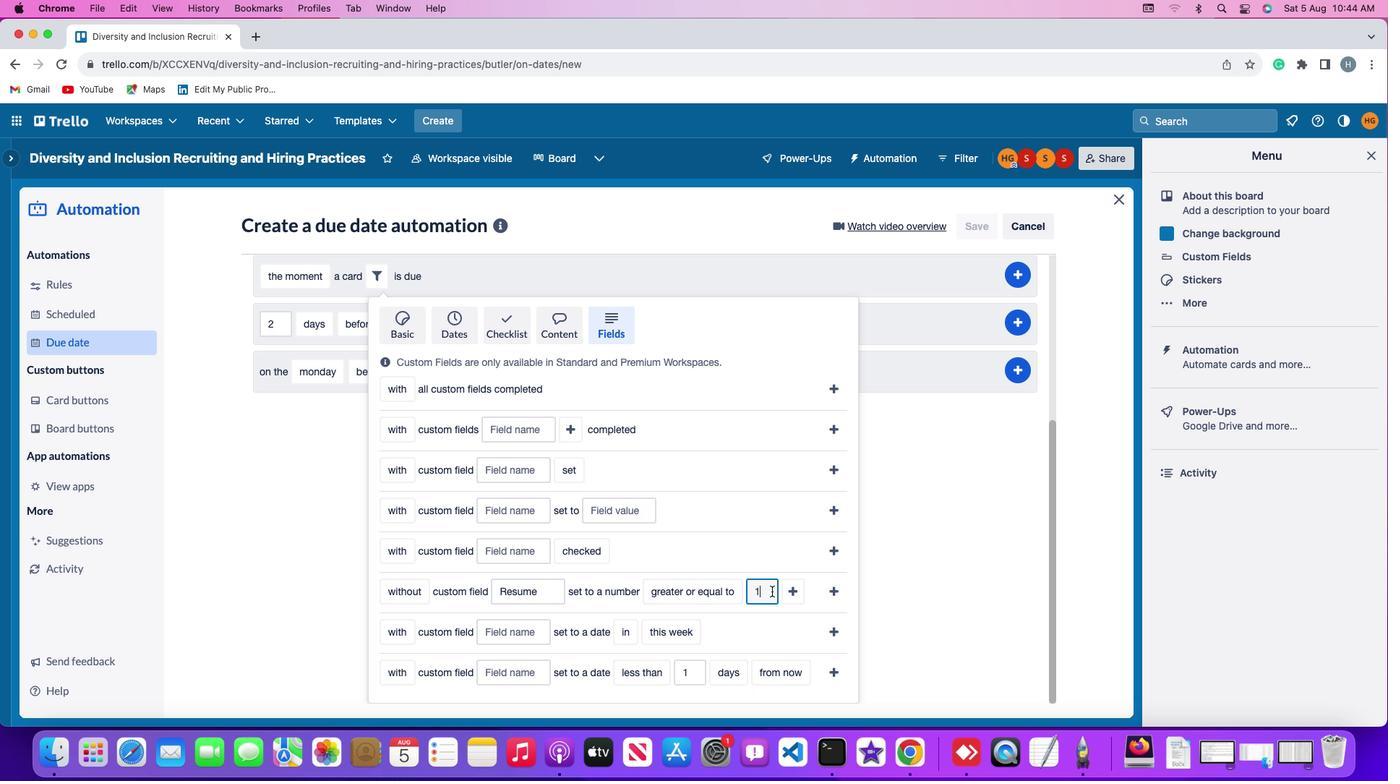 
Action: Mouse moved to (773, 590)
Screenshot: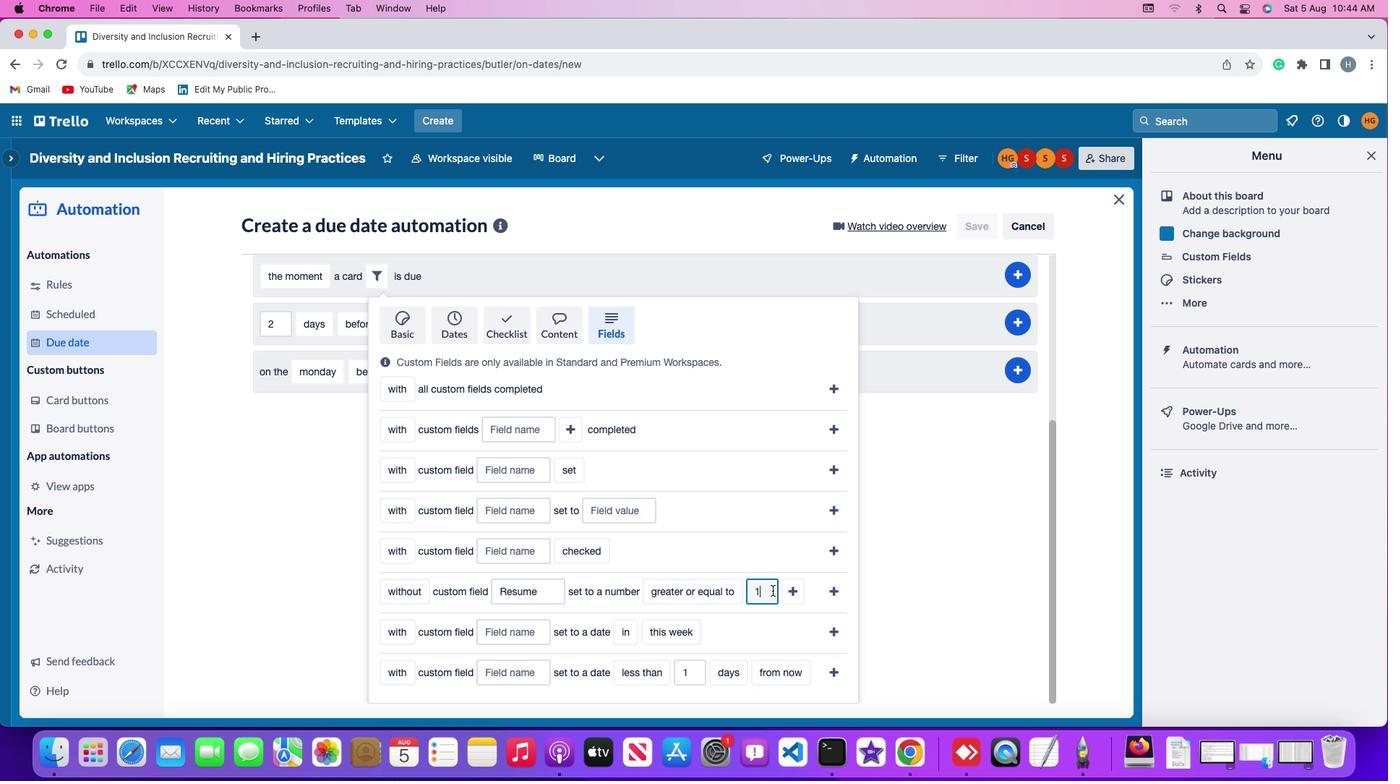 
Action: Key pressed Key.backspace'1'
Screenshot: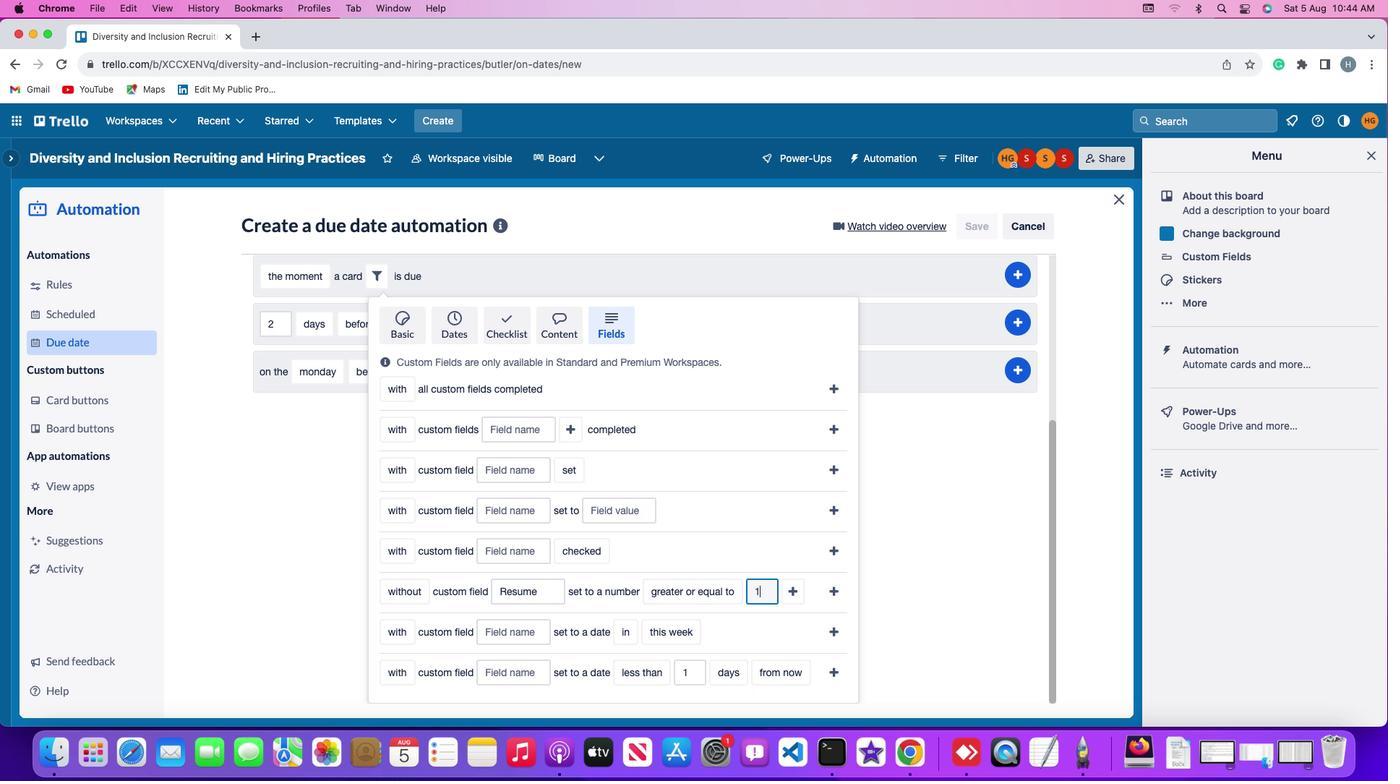 
Action: Mouse moved to (798, 590)
Screenshot: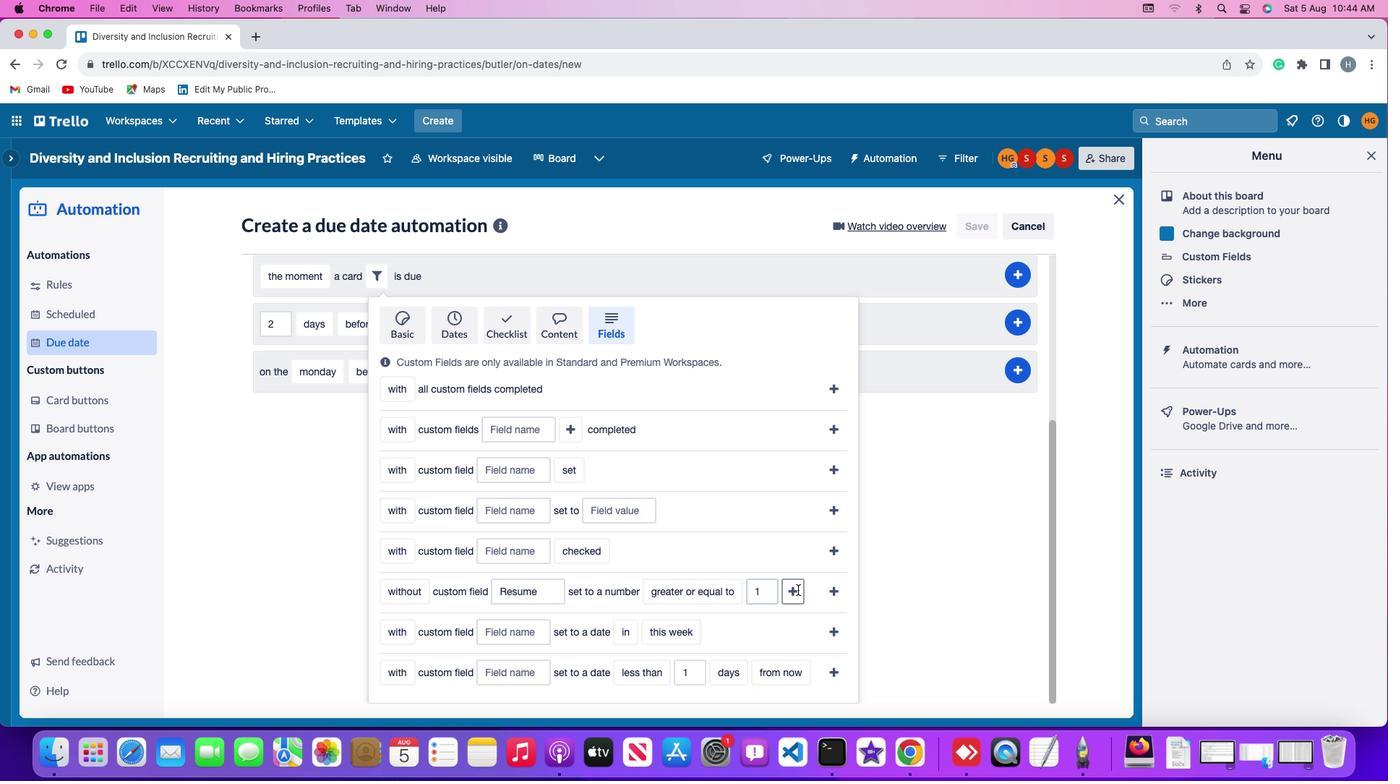 
Action: Mouse pressed left at (798, 590)
Screenshot: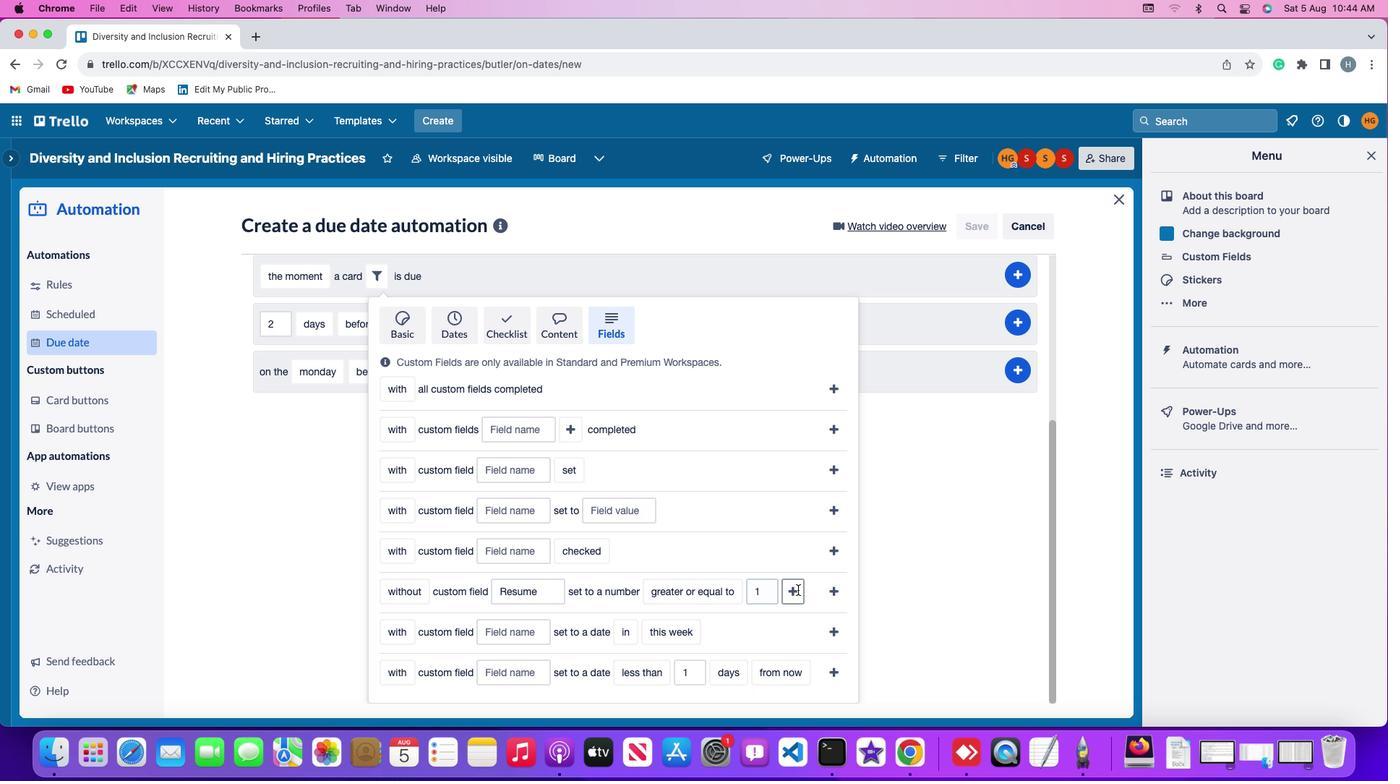 
Action: Mouse moved to (844, 601)
Screenshot: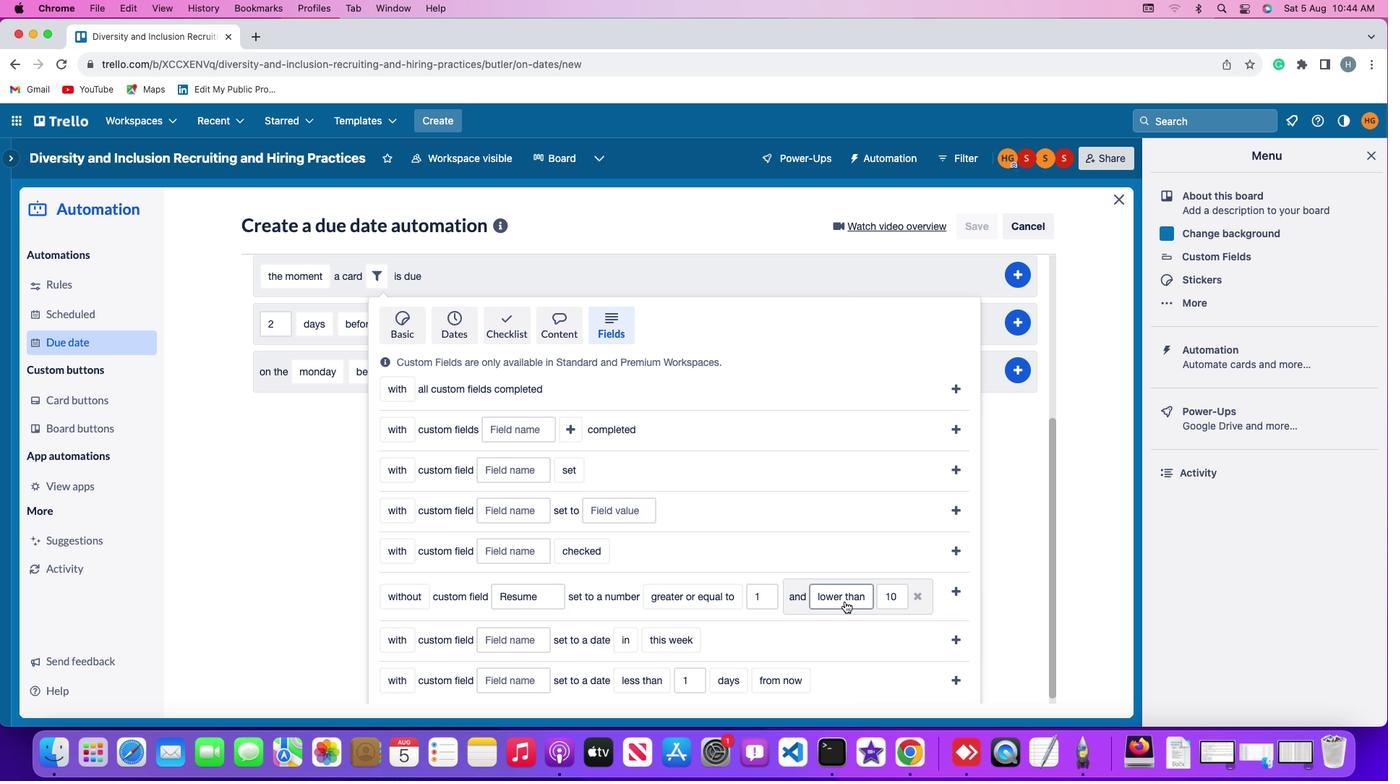 
Action: Mouse pressed left at (844, 601)
Screenshot: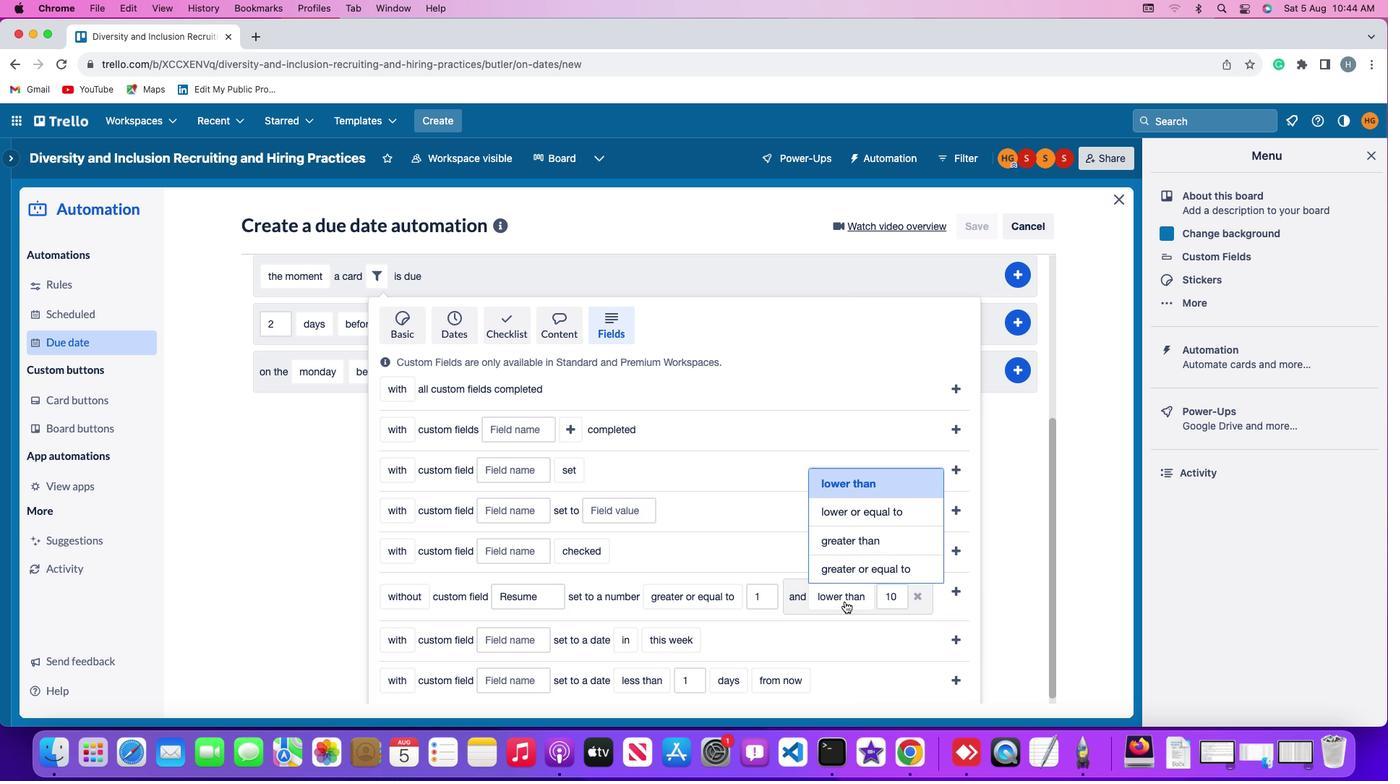 
Action: Mouse moved to (862, 572)
Screenshot: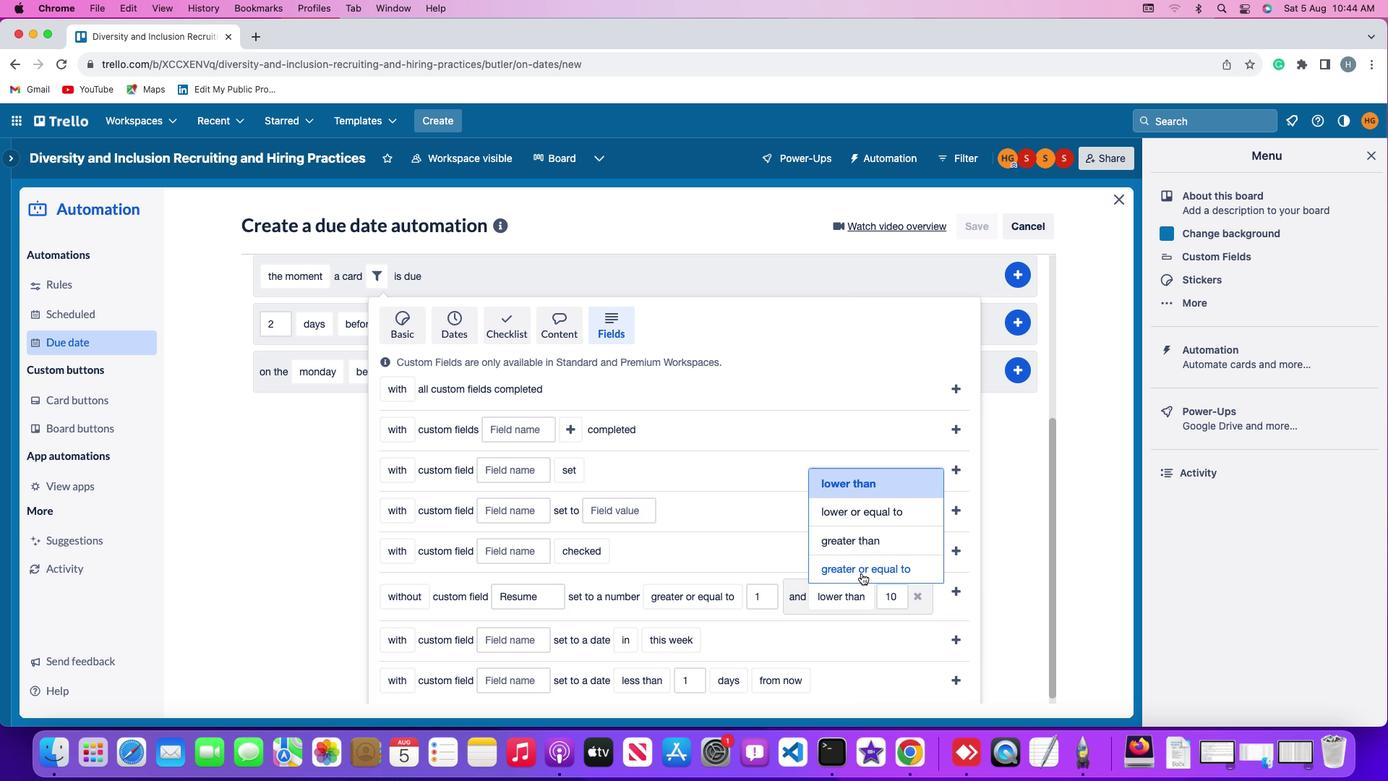 
Action: Mouse pressed left at (862, 572)
Screenshot: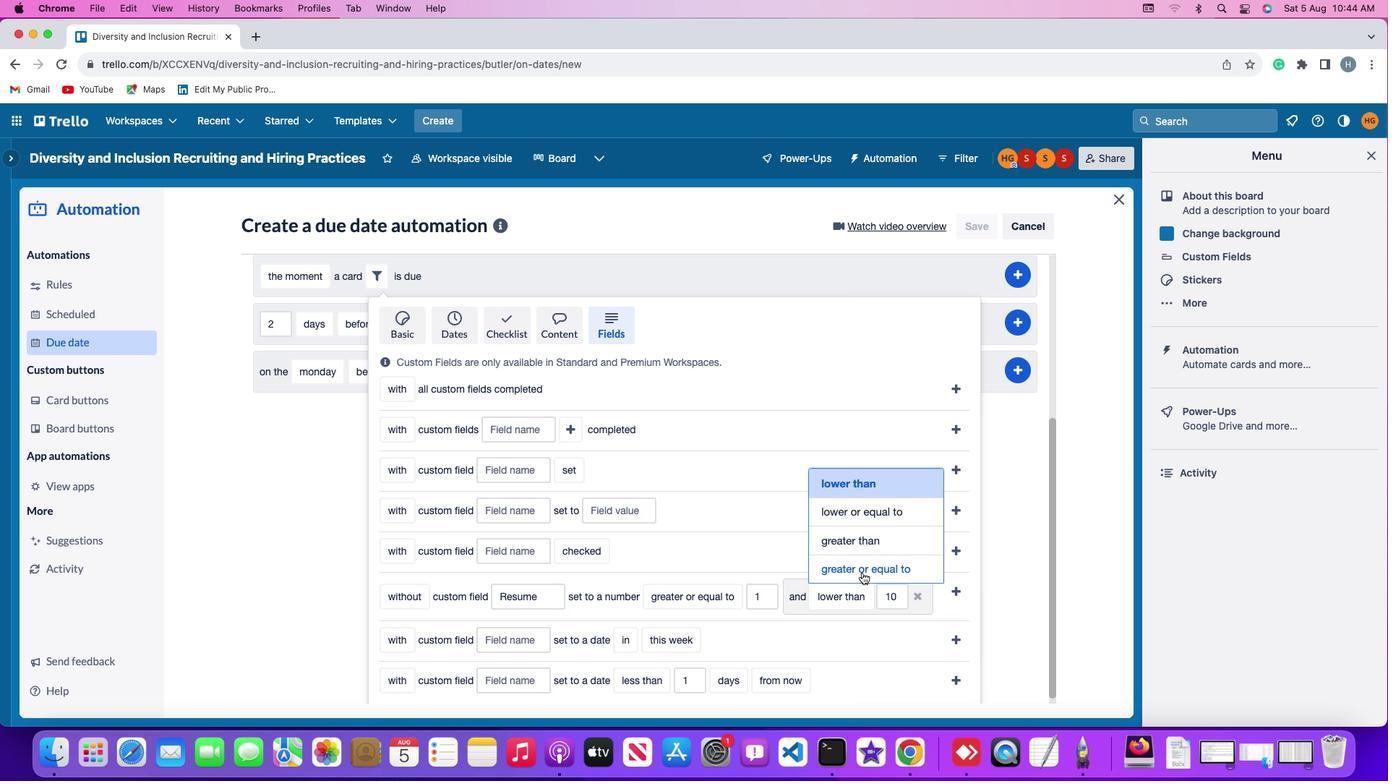 
Action: Mouse moved to (938, 596)
Screenshot: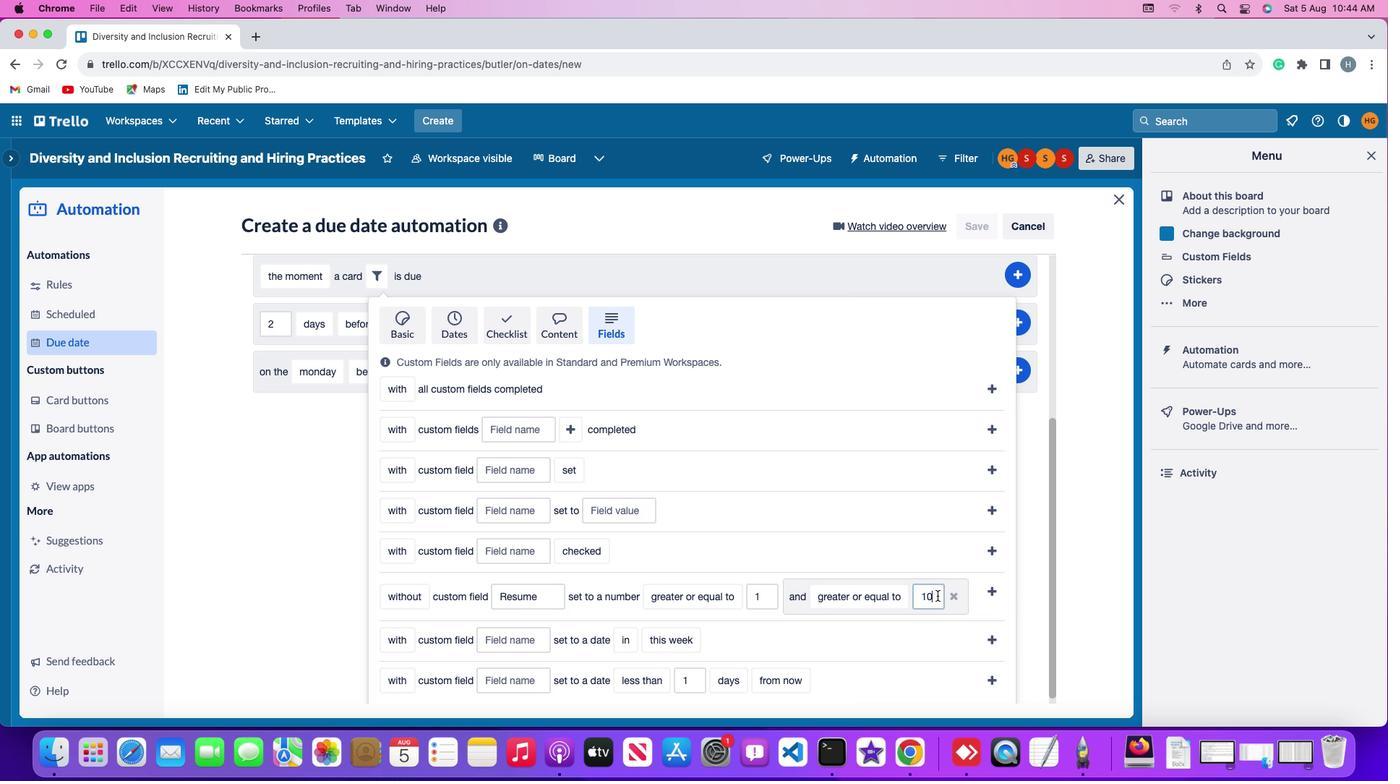 
Action: Mouse pressed left at (938, 596)
Screenshot: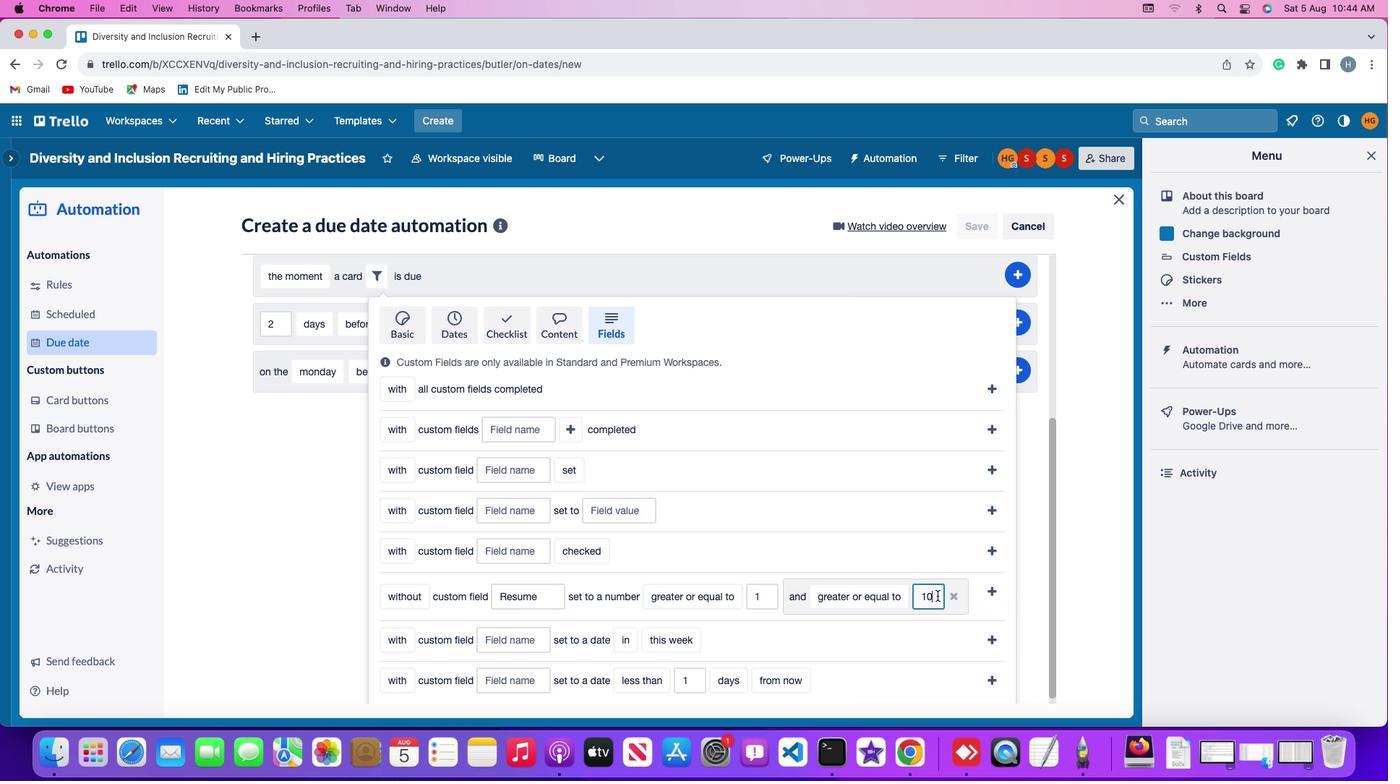 
Action: Key pressed Key.backspaceKey.backspace'1''0'
Screenshot: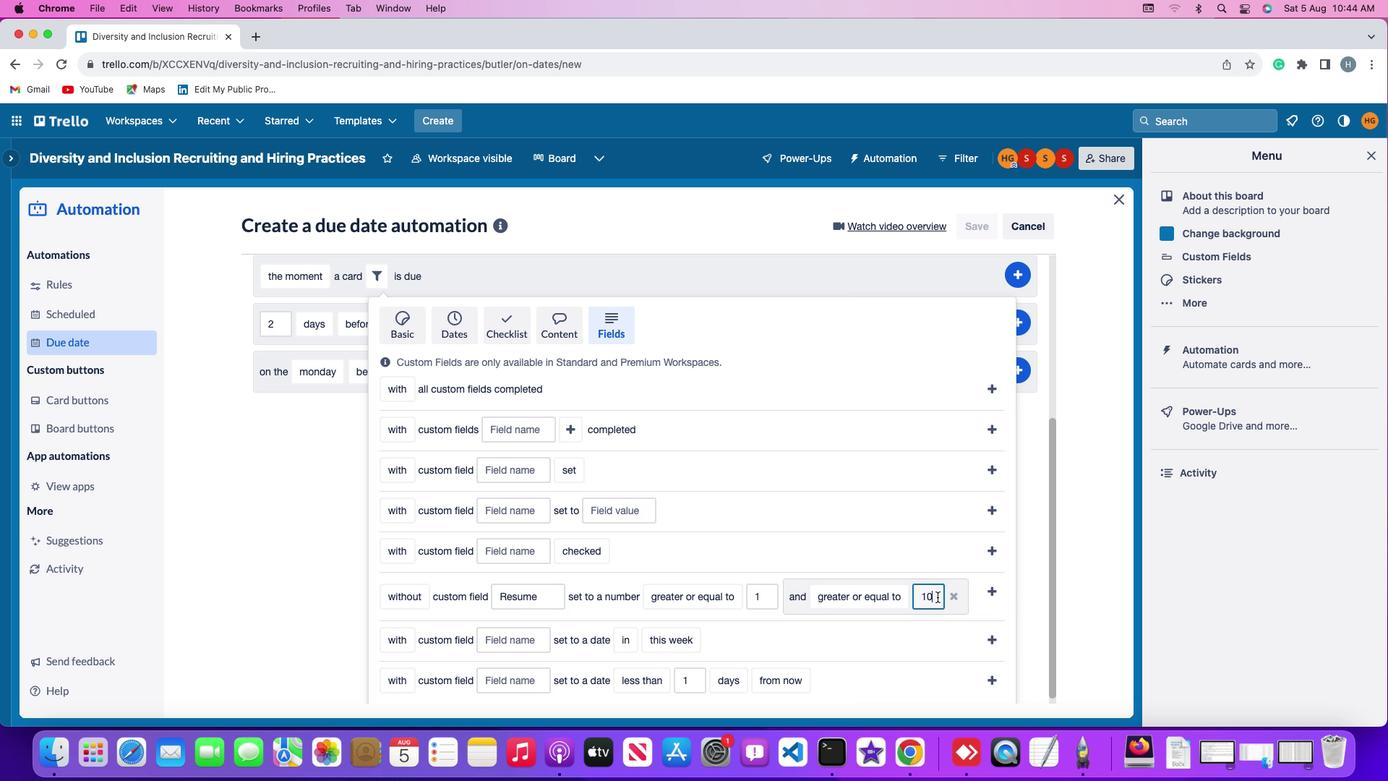 
Action: Mouse moved to (993, 590)
Screenshot: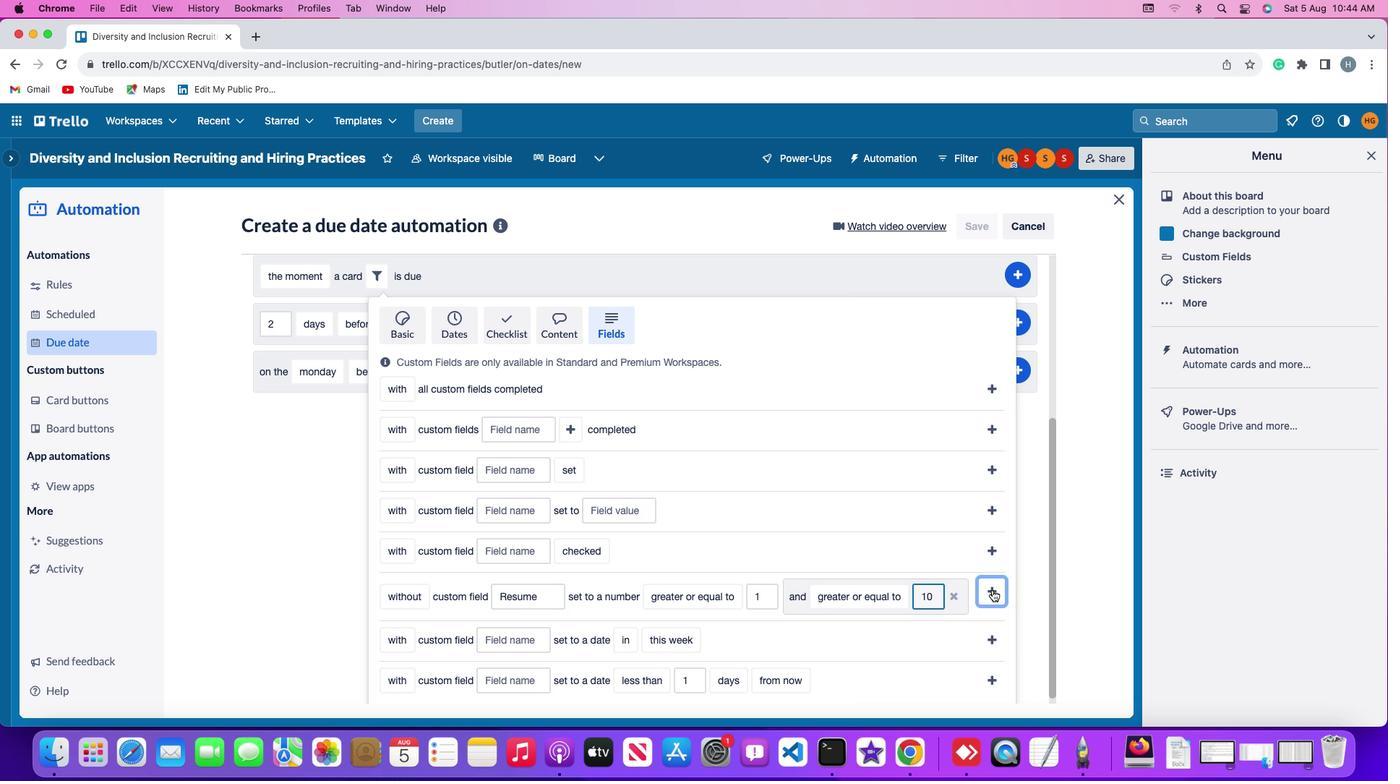 
Action: Mouse pressed left at (993, 590)
Screenshot: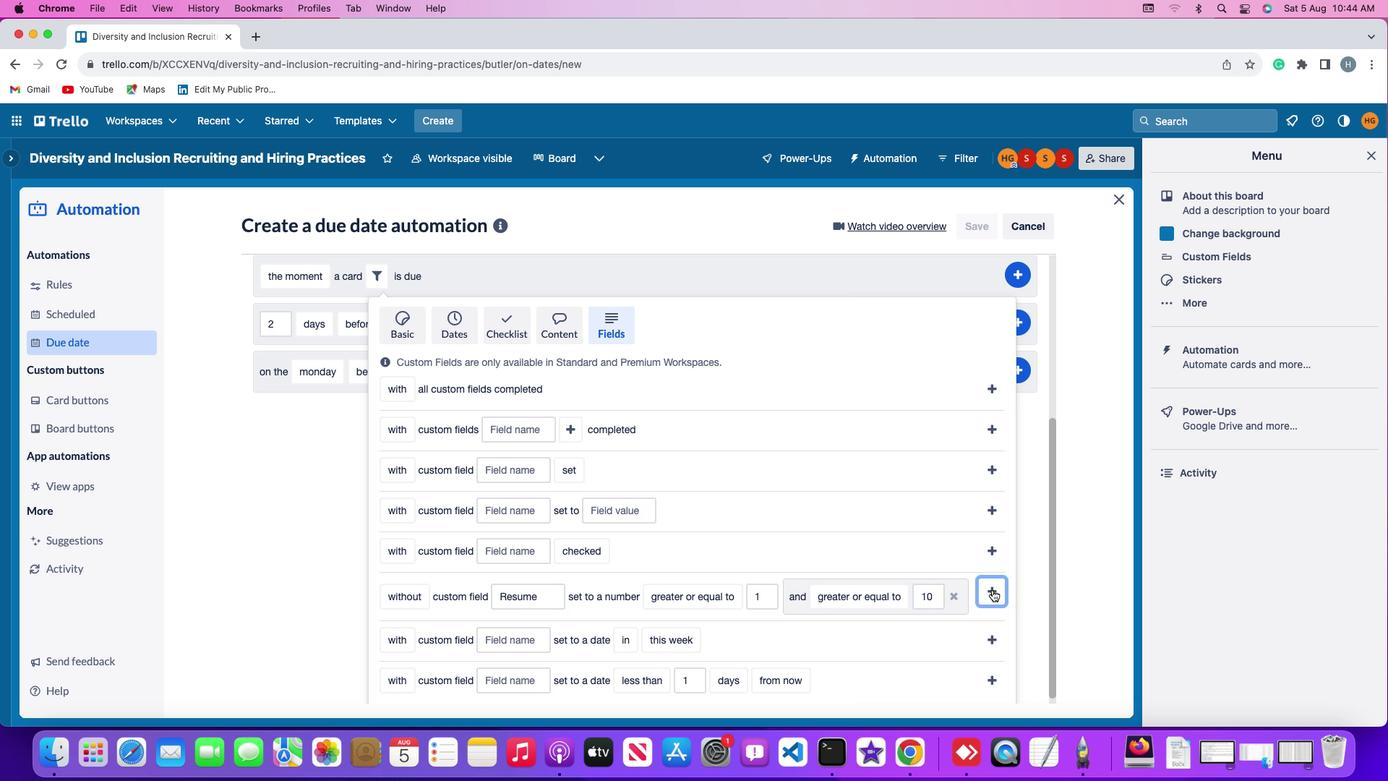 
Action: Mouse moved to (1025, 531)
Screenshot: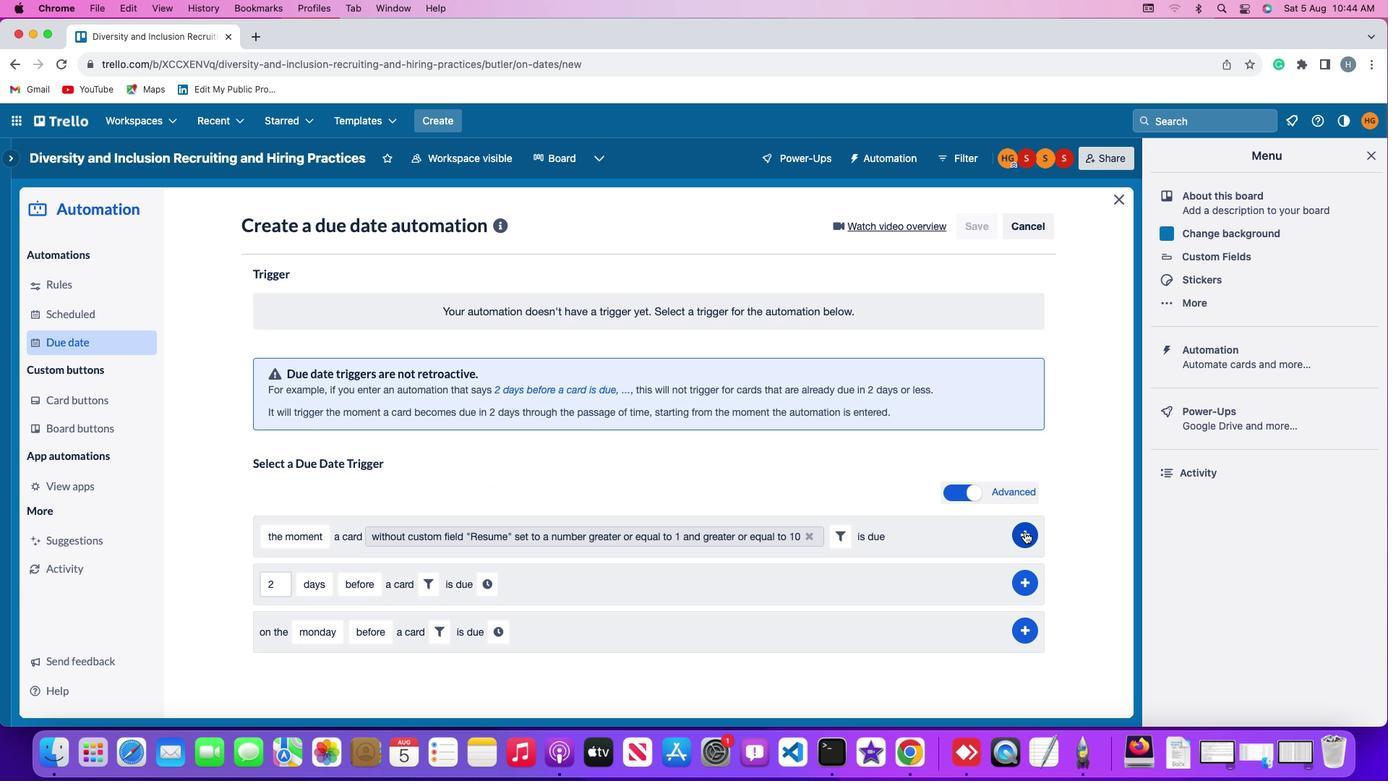 
Action: Mouse pressed left at (1025, 531)
Screenshot: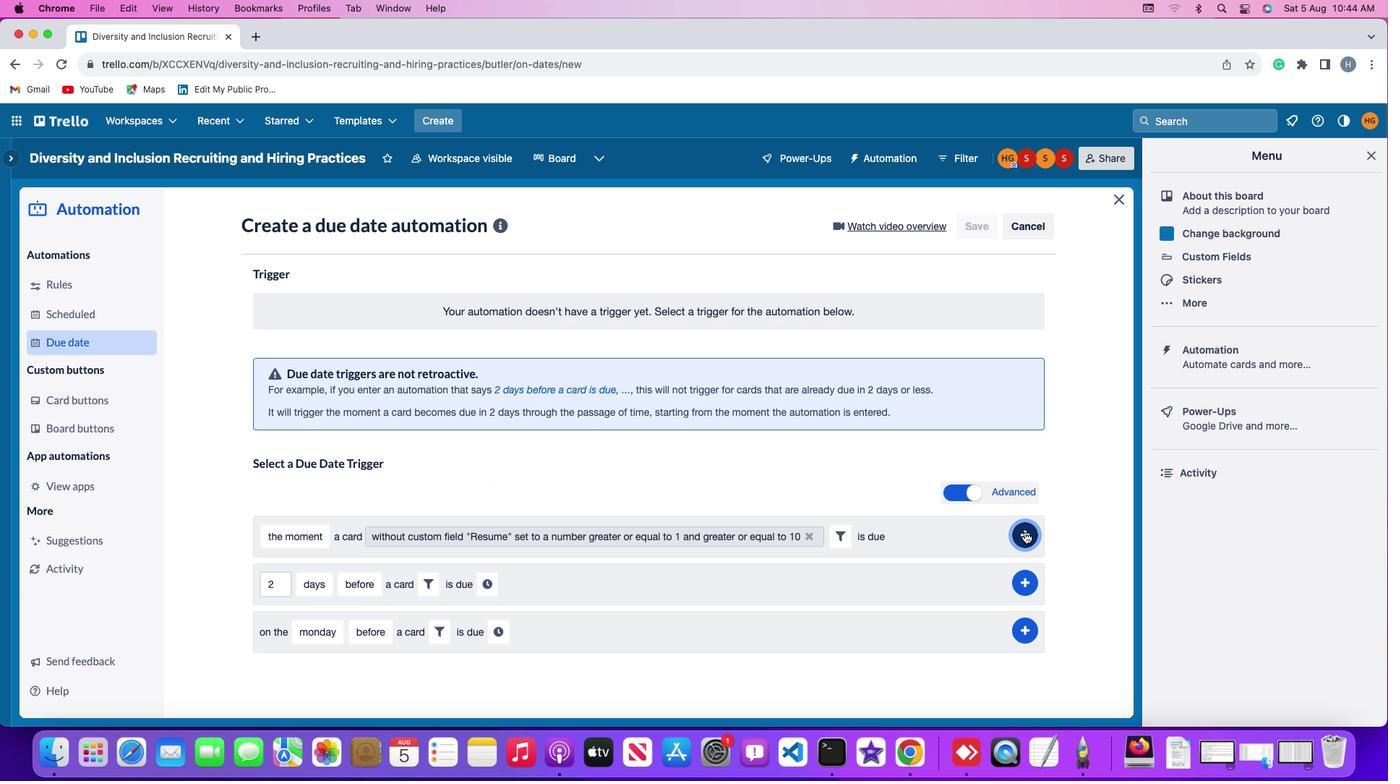 
Action: Mouse moved to (1098, 440)
Screenshot: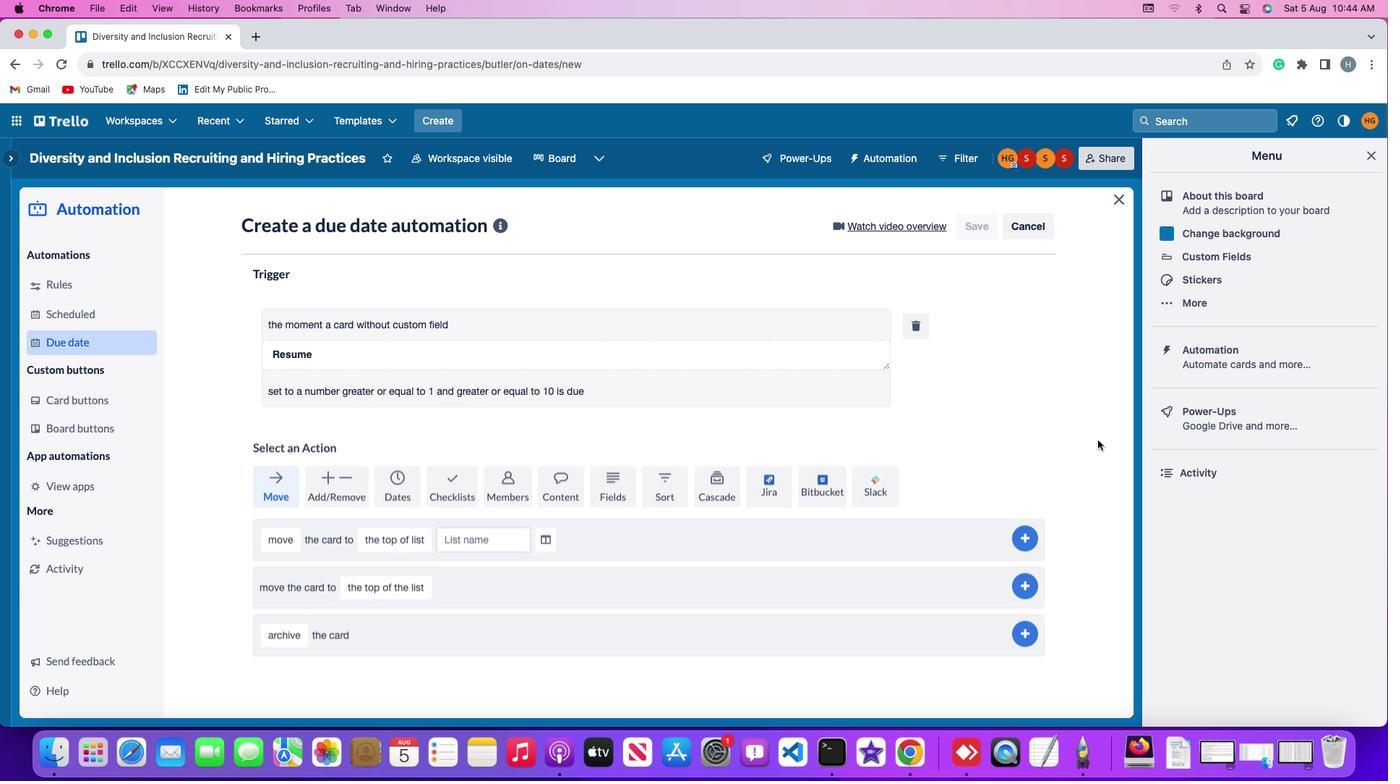 
